 Task: Create a due date automation trigger when advanced on, on the wednesday of the week before a card is due add fields with custom field "Resume" set to a number lower or equal to 1 and lower than 10 at 11:00 AM.
Action: Mouse moved to (1193, 88)
Screenshot: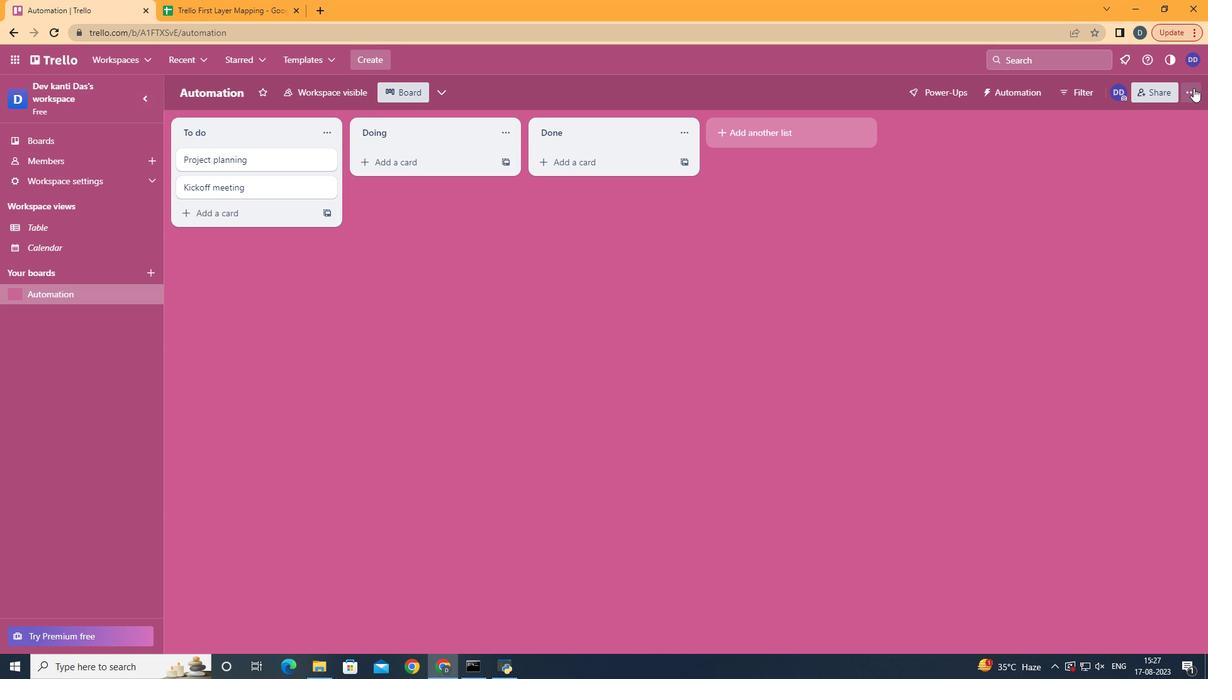 
Action: Mouse pressed left at (1193, 88)
Screenshot: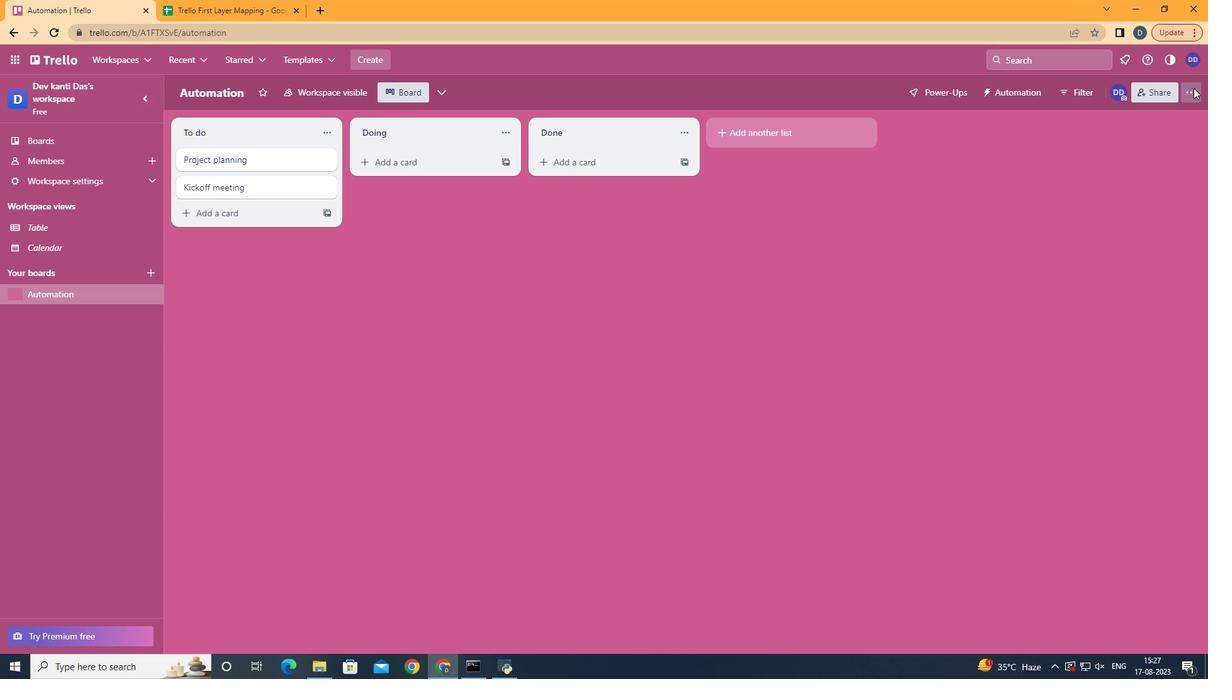
Action: Mouse moved to (1126, 263)
Screenshot: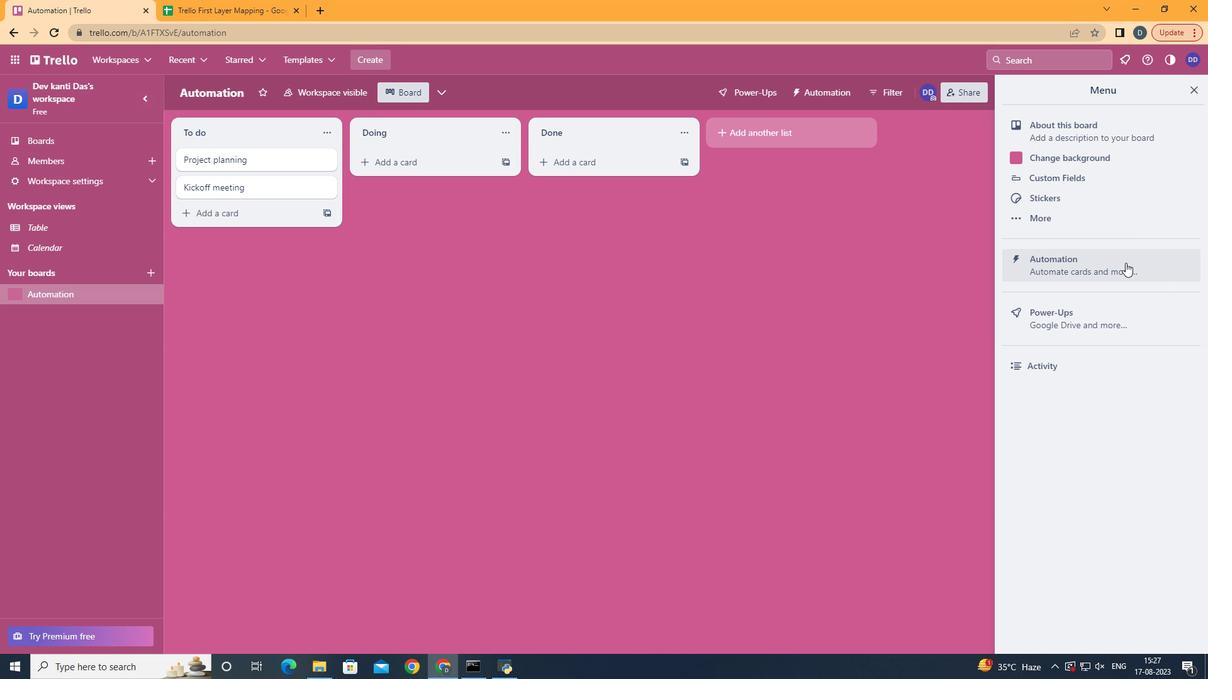 
Action: Mouse pressed left at (1126, 263)
Screenshot: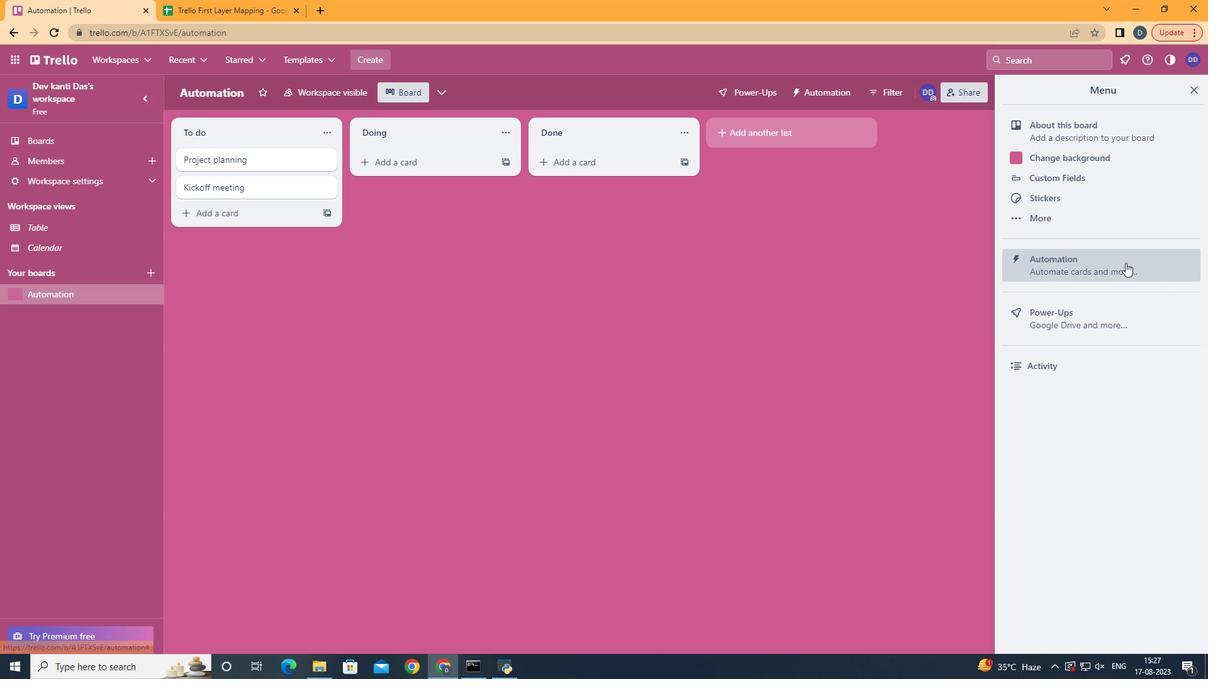 
Action: Mouse moved to (242, 252)
Screenshot: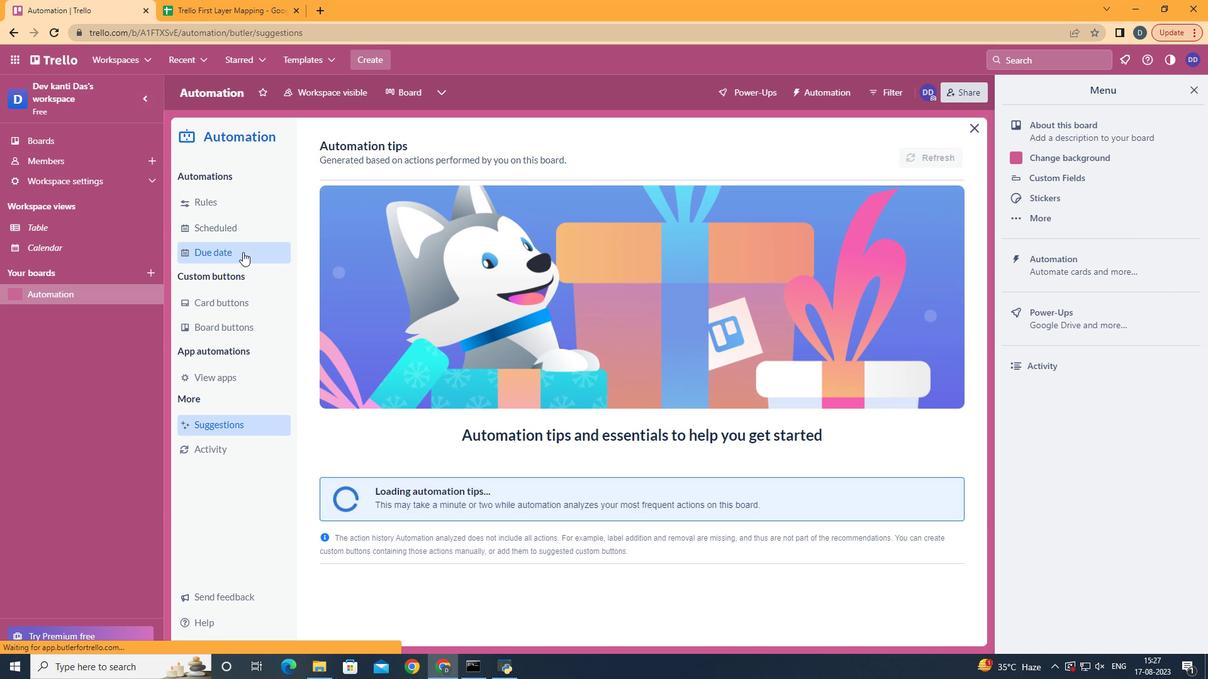 
Action: Mouse pressed left at (242, 252)
Screenshot: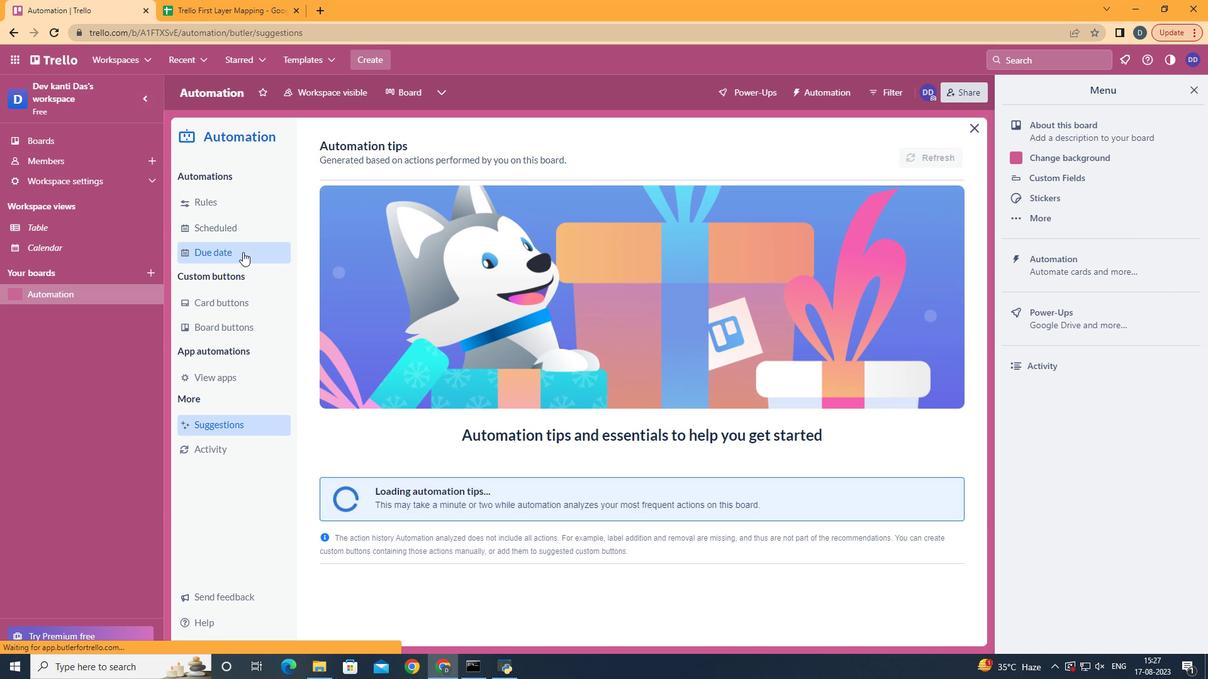 
Action: Mouse moved to (896, 146)
Screenshot: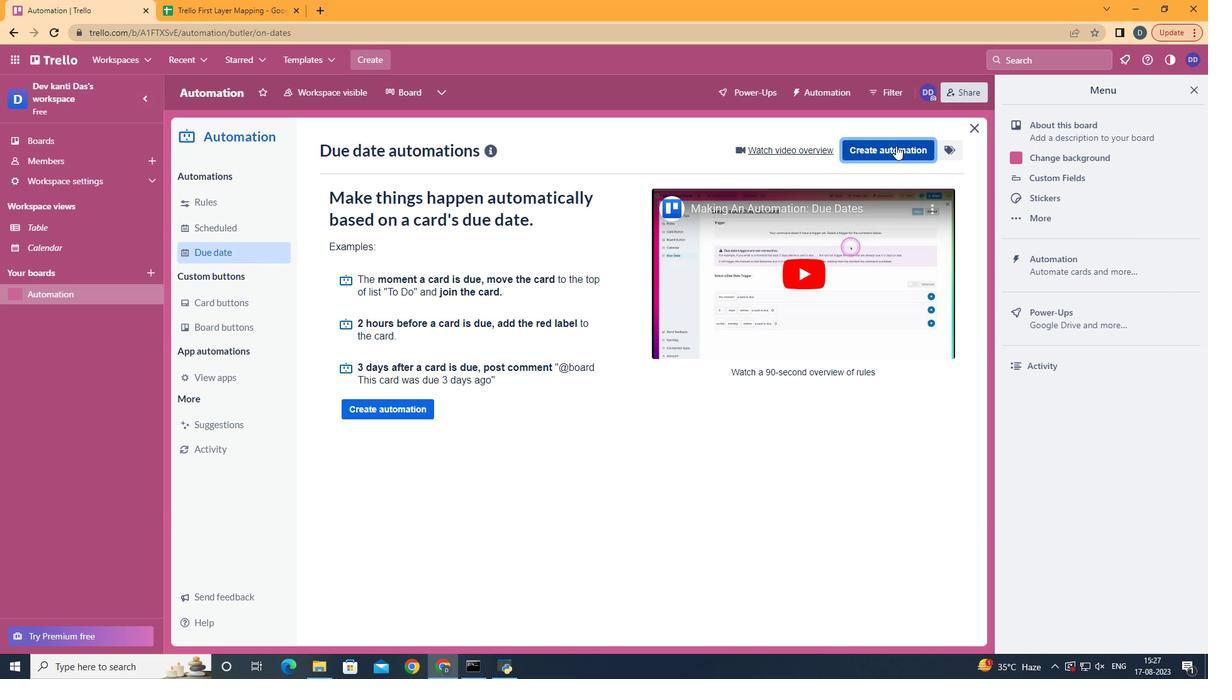 
Action: Mouse pressed left at (896, 146)
Screenshot: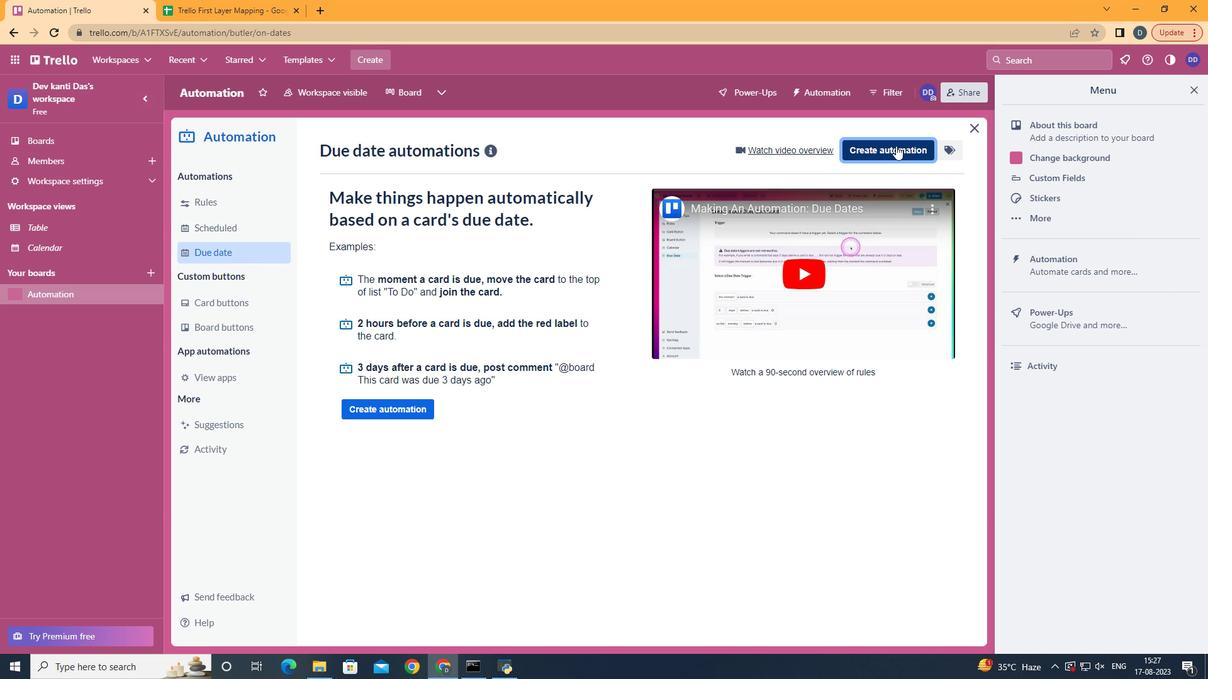 
Action: Mouse moved to (655, 267)
Screenshot: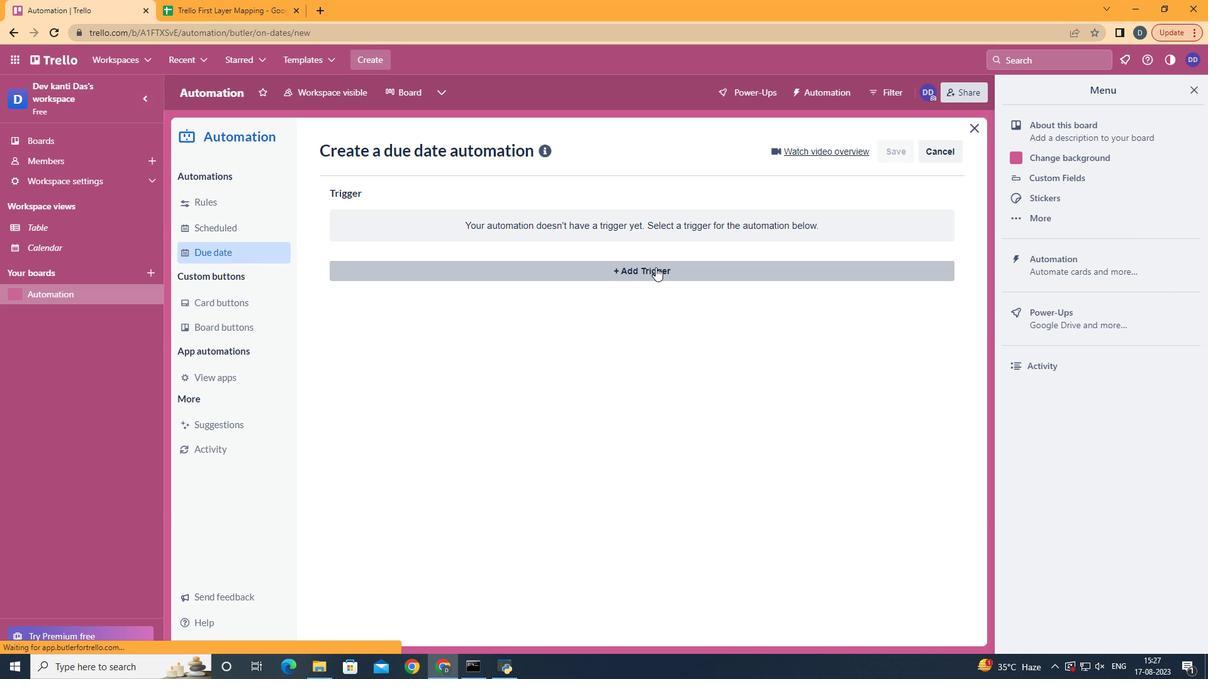 
Action: Mouse pressed left at (655, 267)
Screenshot: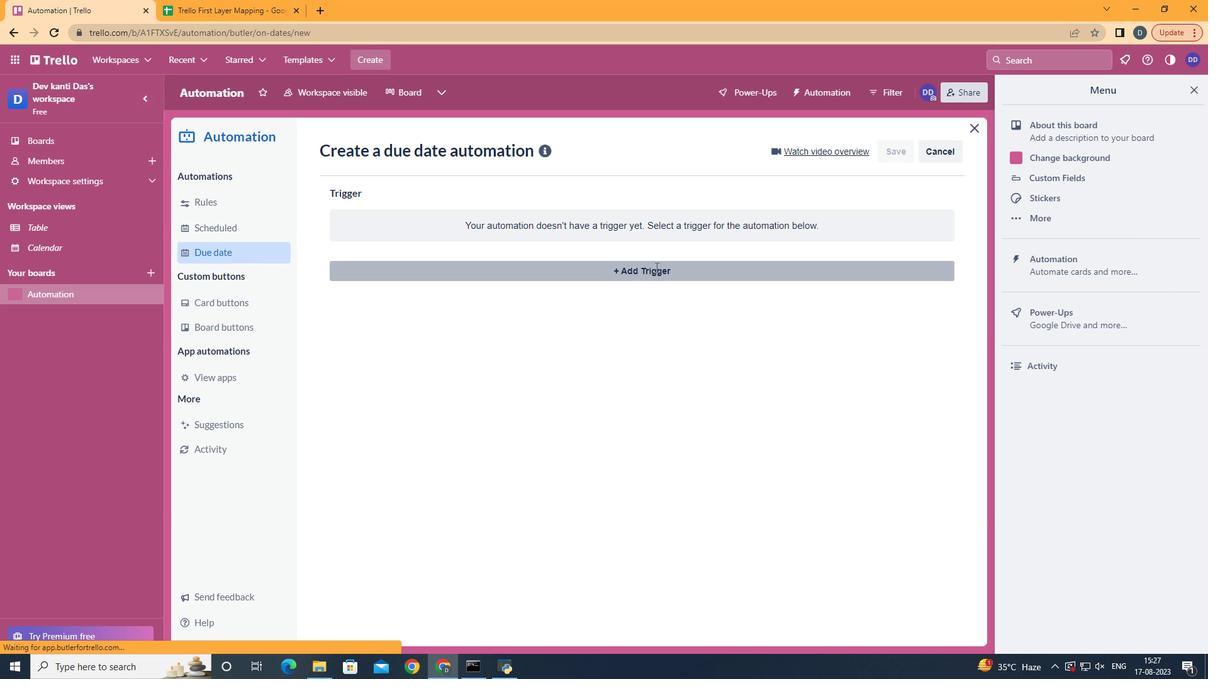 
Action: Mouse moved to (409, 377)
Screenshot: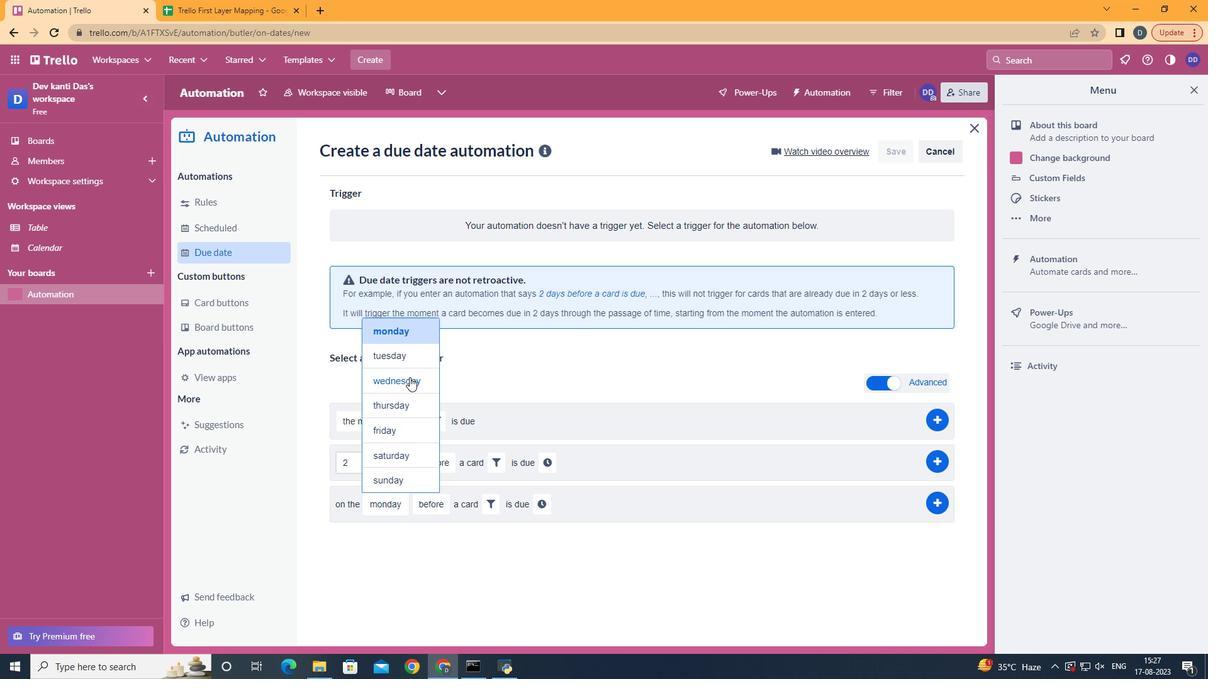 
Action: Mouse pressed left at (409, 377)
Screenshot: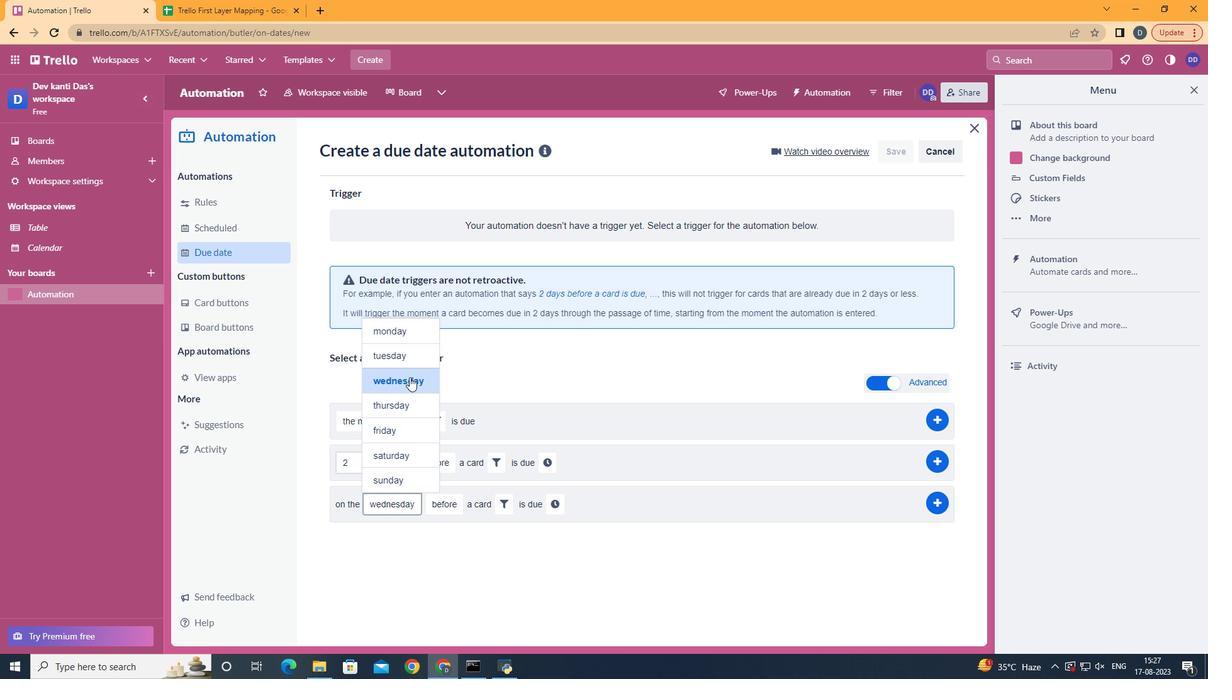 
Action: Mouse moved to (480, 598)
Screenshot: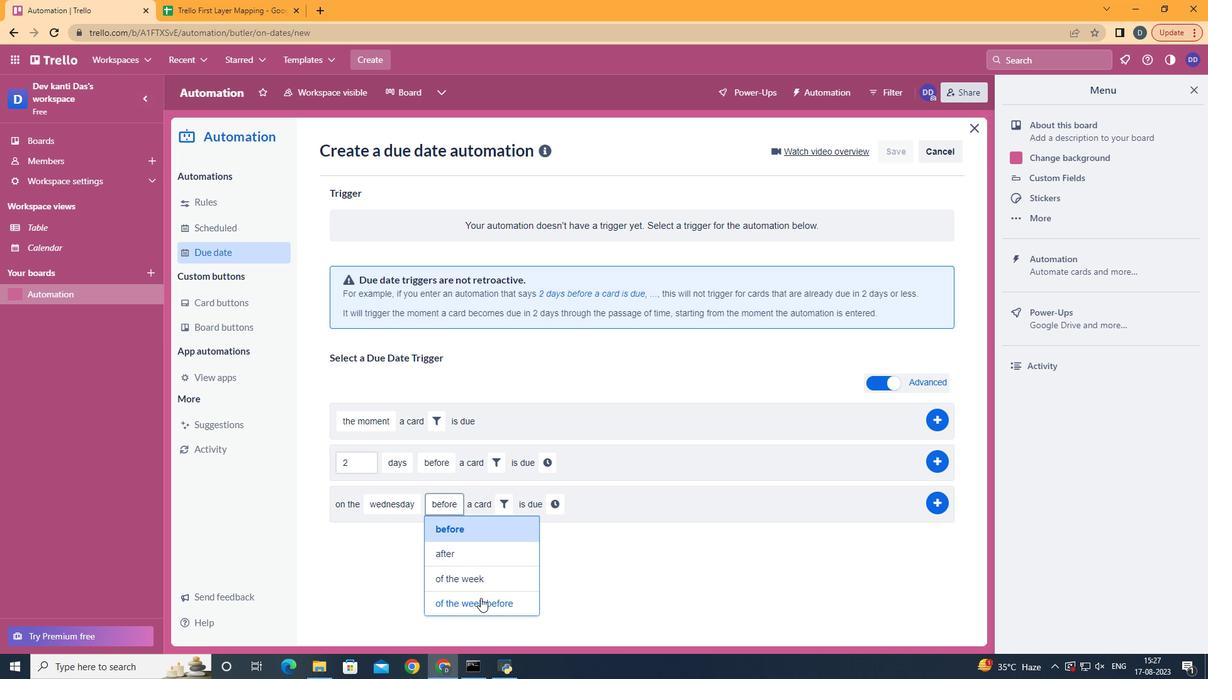 
Action: Mouse pressed left at (480, 598)
Screenshot: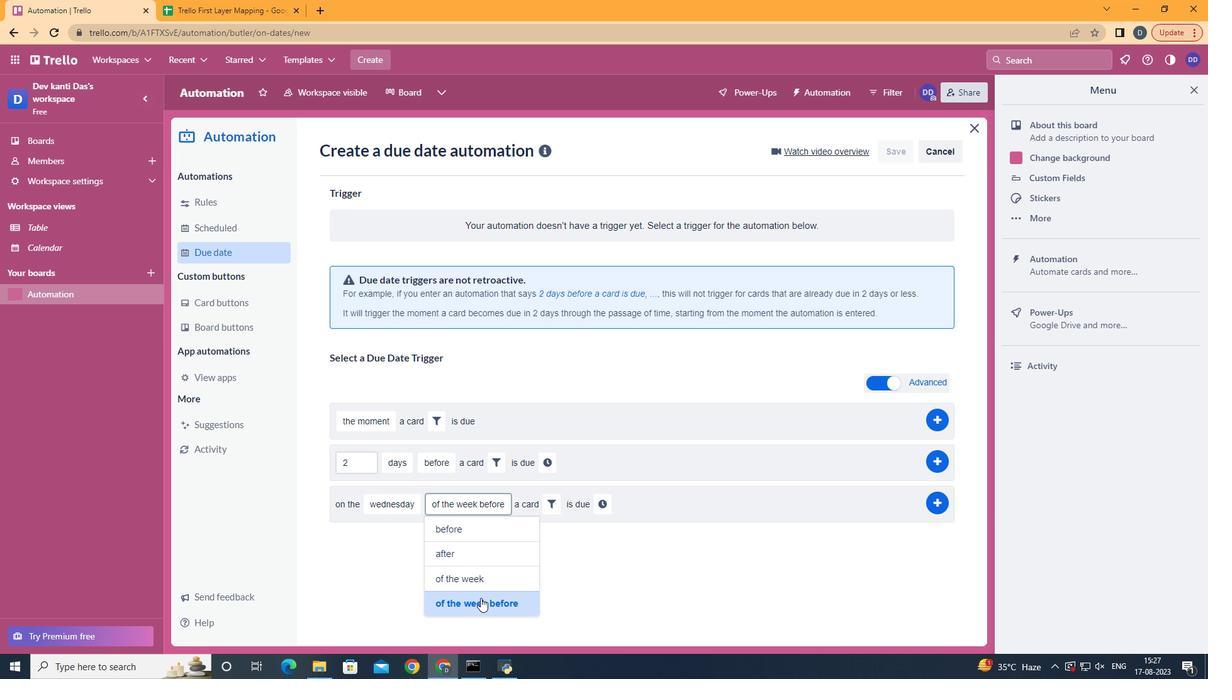 
Action: Mouse moved to (557, 507)
Screenshot: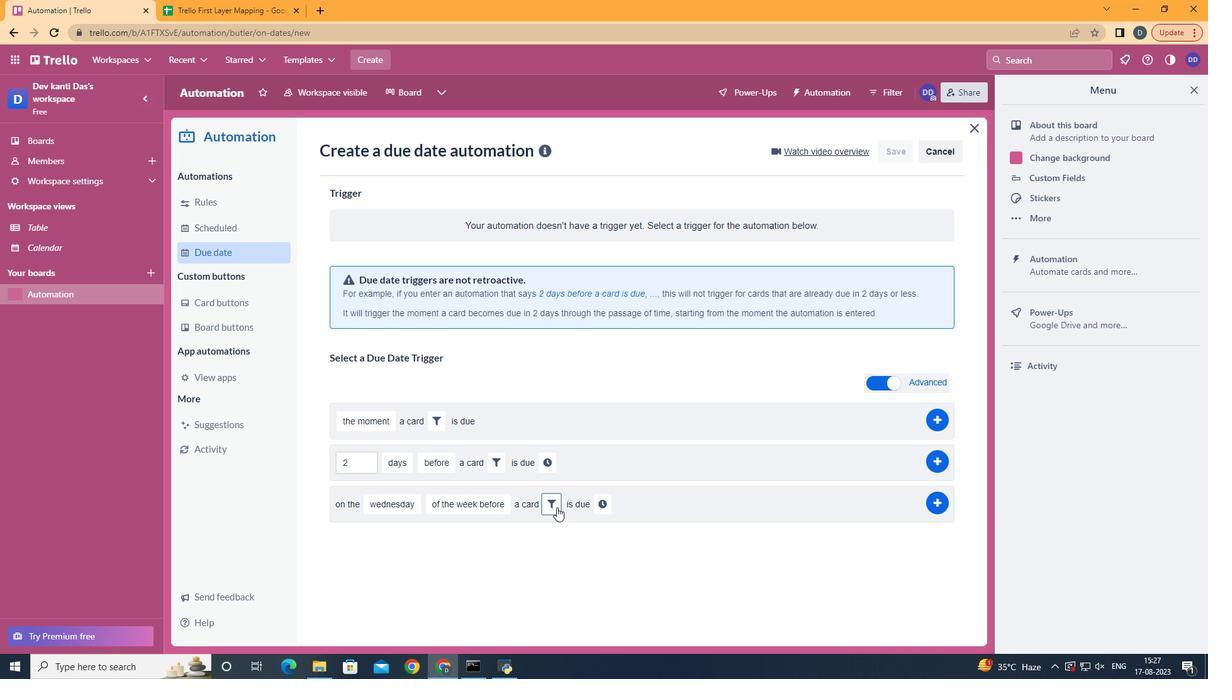 
Action: Mouse pressed left at (557, 507)
Screenshot: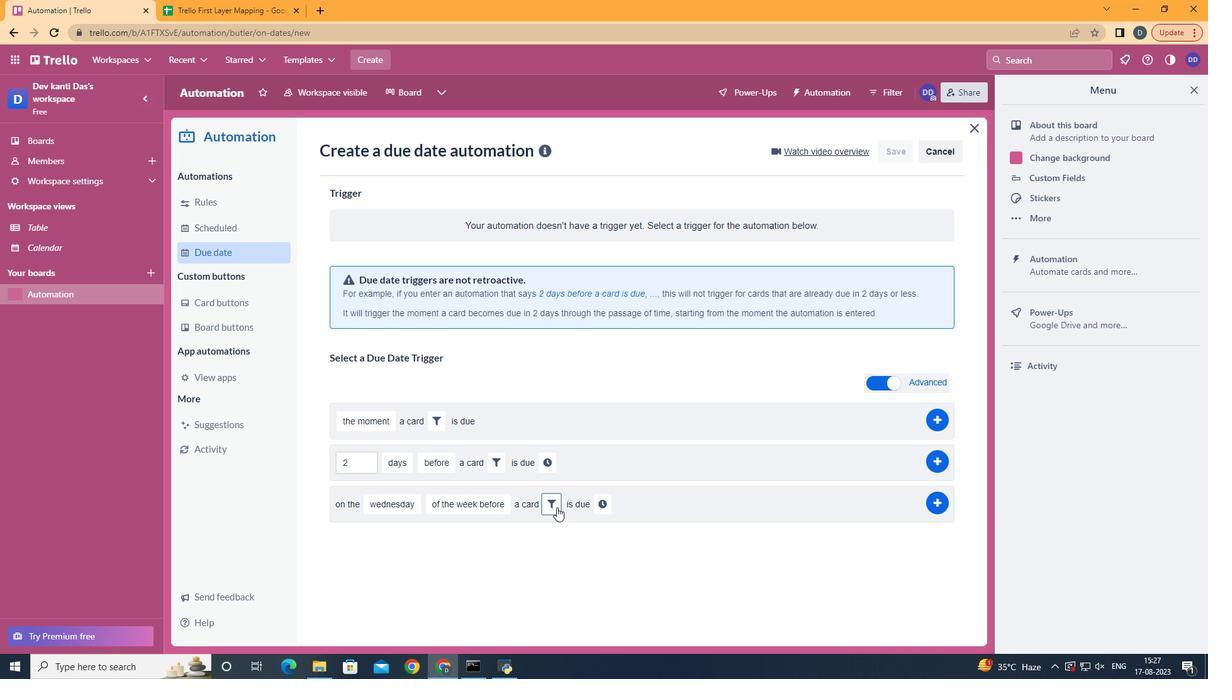
Action: Mouse moved to (771, 543)
Screenshot: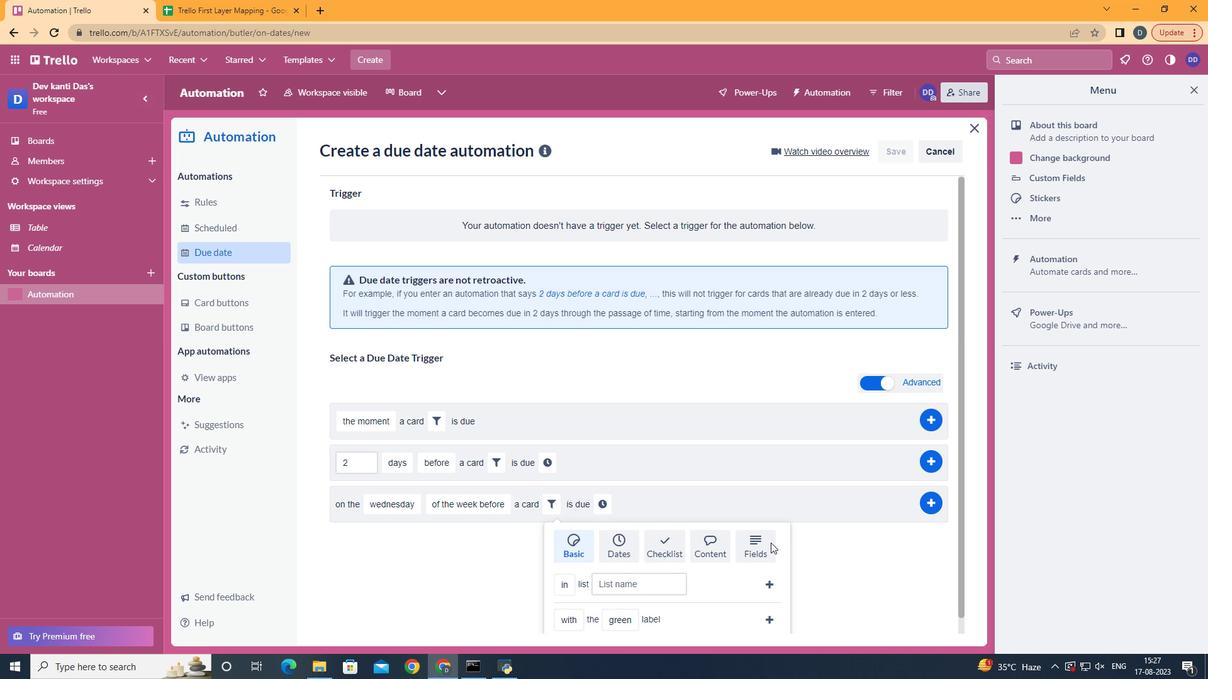 
Action: Mouse pressed left at (771, 543)
Screenshot: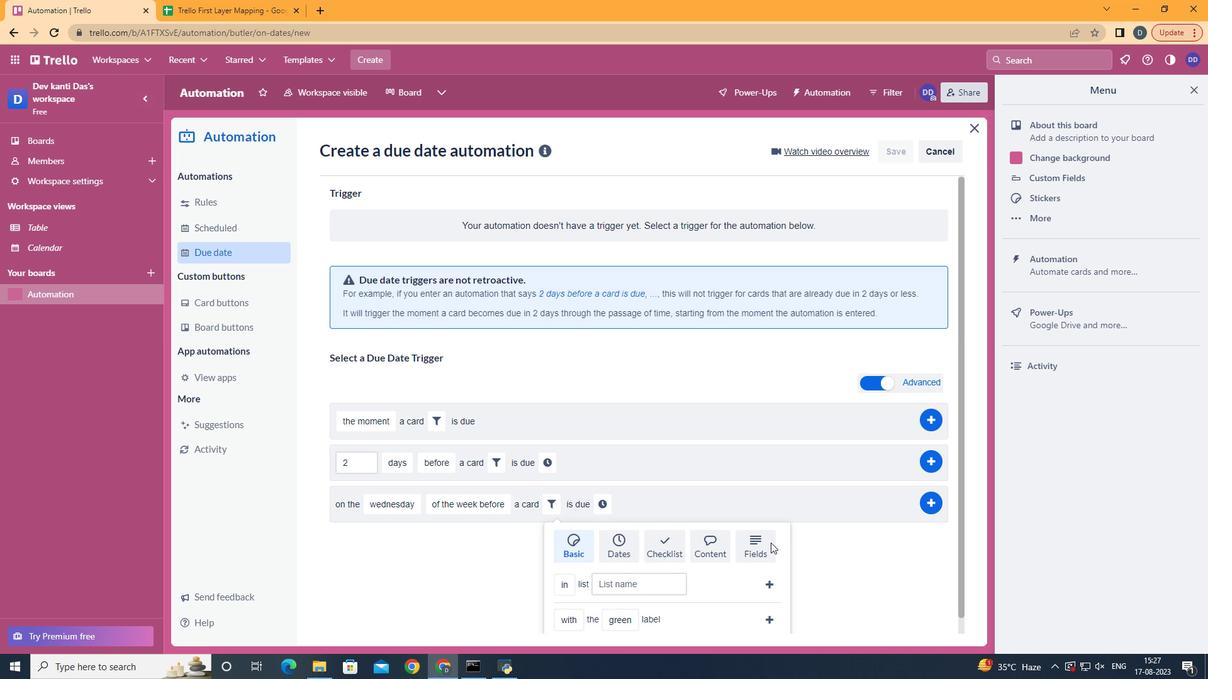 
Action: Mouse scrolled (771, 542) with delta (0, 0)
Screenshot: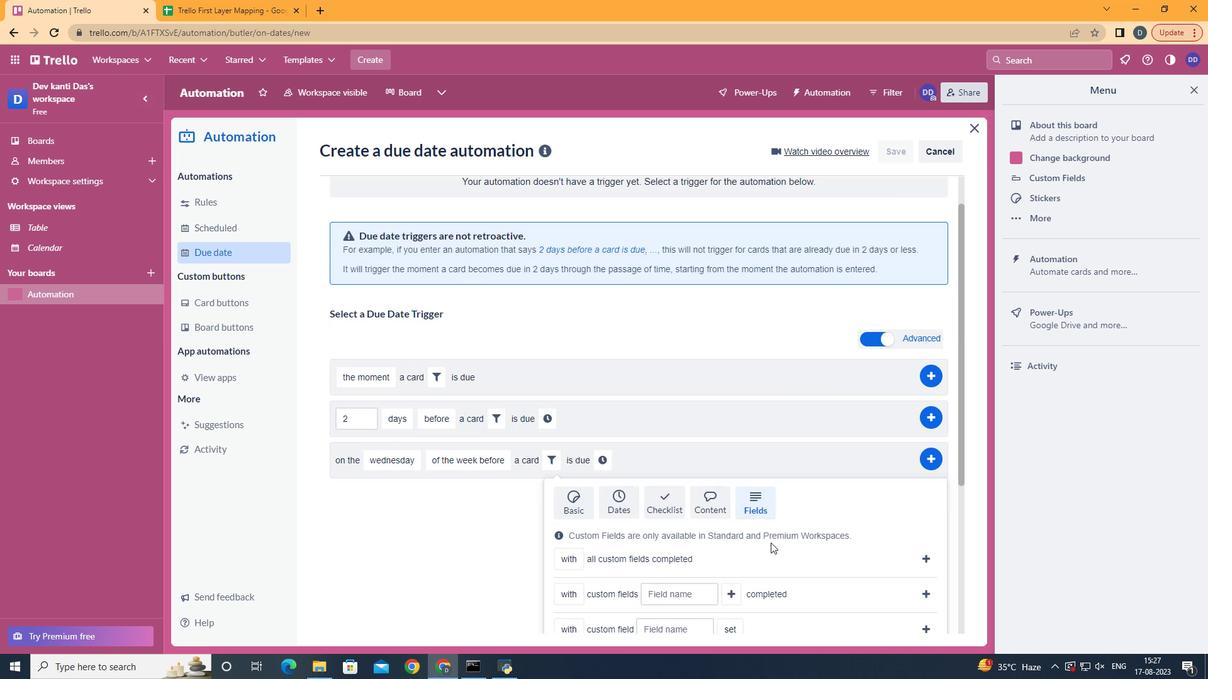 
Action: Mouse scrolled (771, 542) with delta (0, 0)
Screenshot: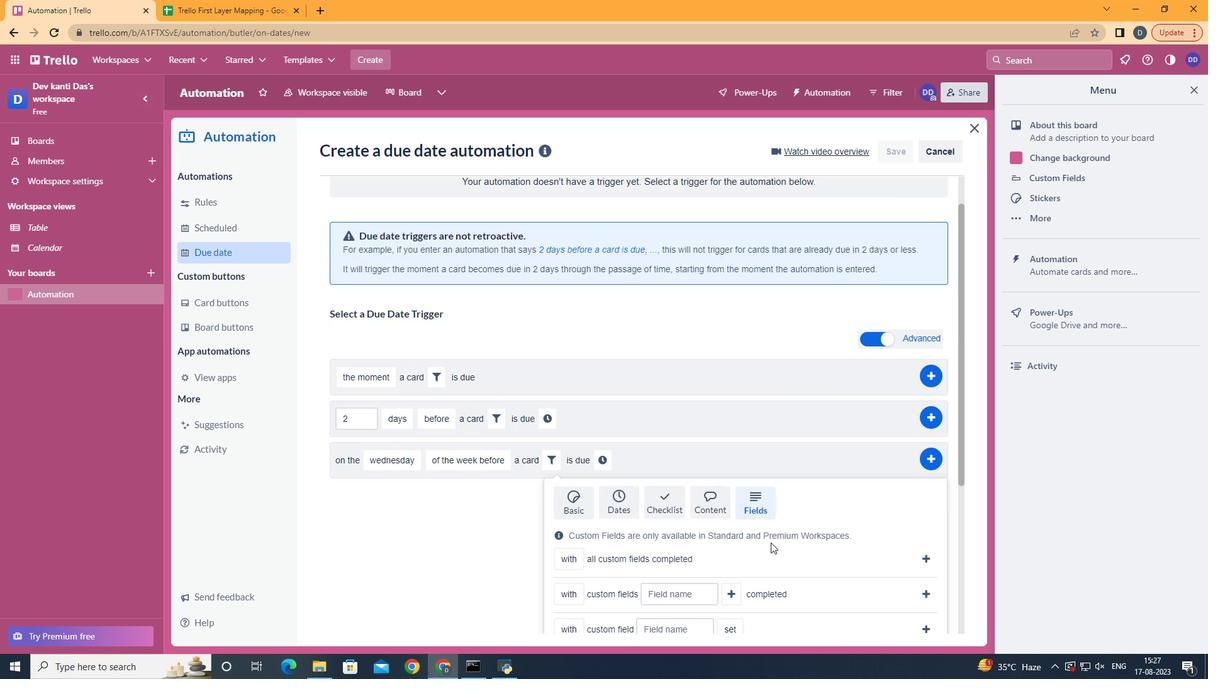 
Action: Mouse scrolled (771, 542) with delta (0, 0)
Screenshot: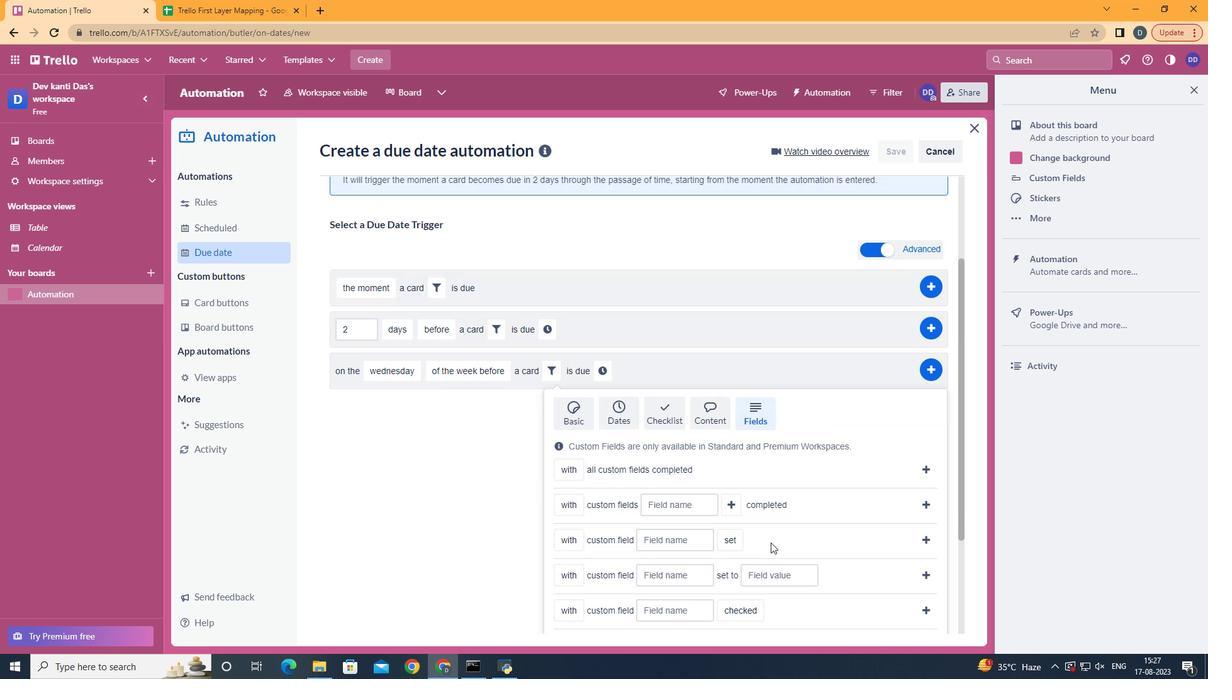 
Action: Mouse scrolled (771, 542) with delta (0, 0)
Screenshot: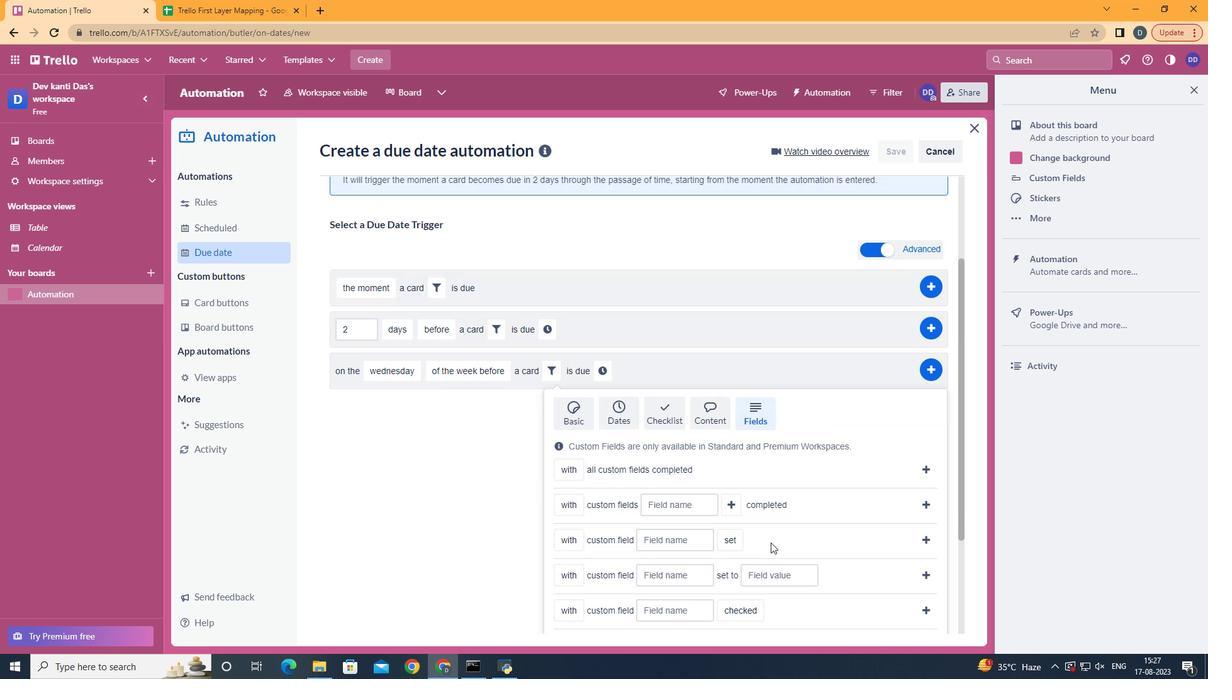 
Action: Mouse scrolled (771, 542) with delta (0, 0)
Screenshot: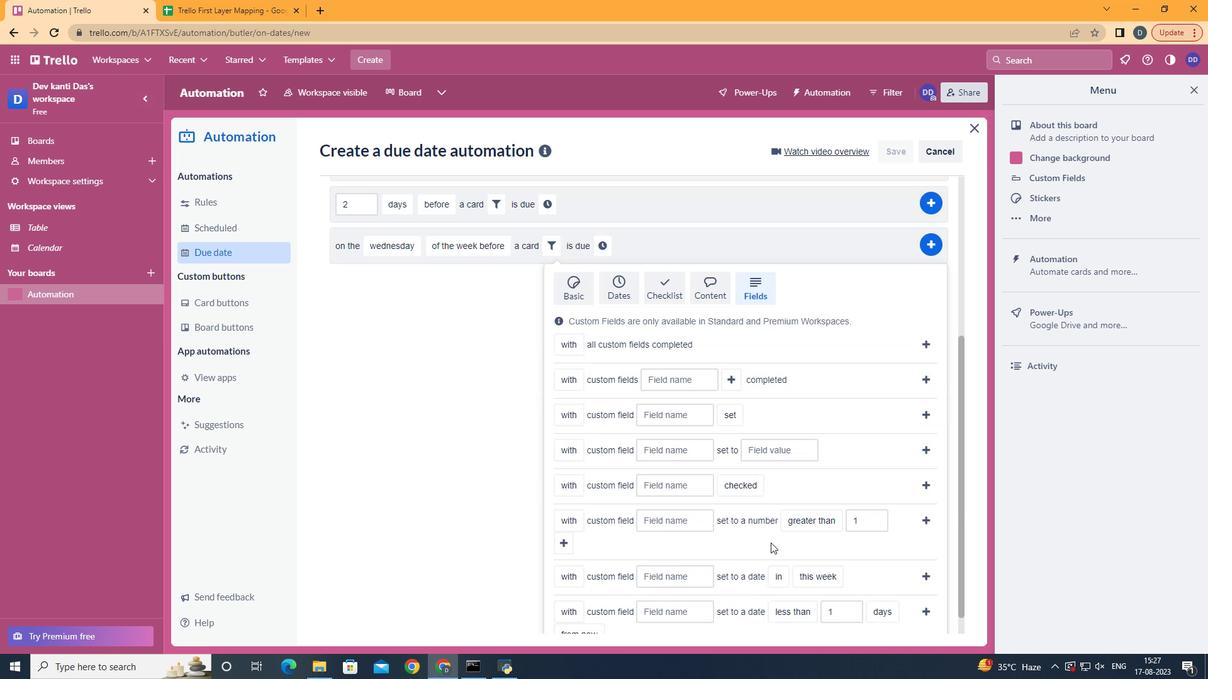
Action: Mouse scrolled (771, 542) with delta (0, 0)
Screenshot: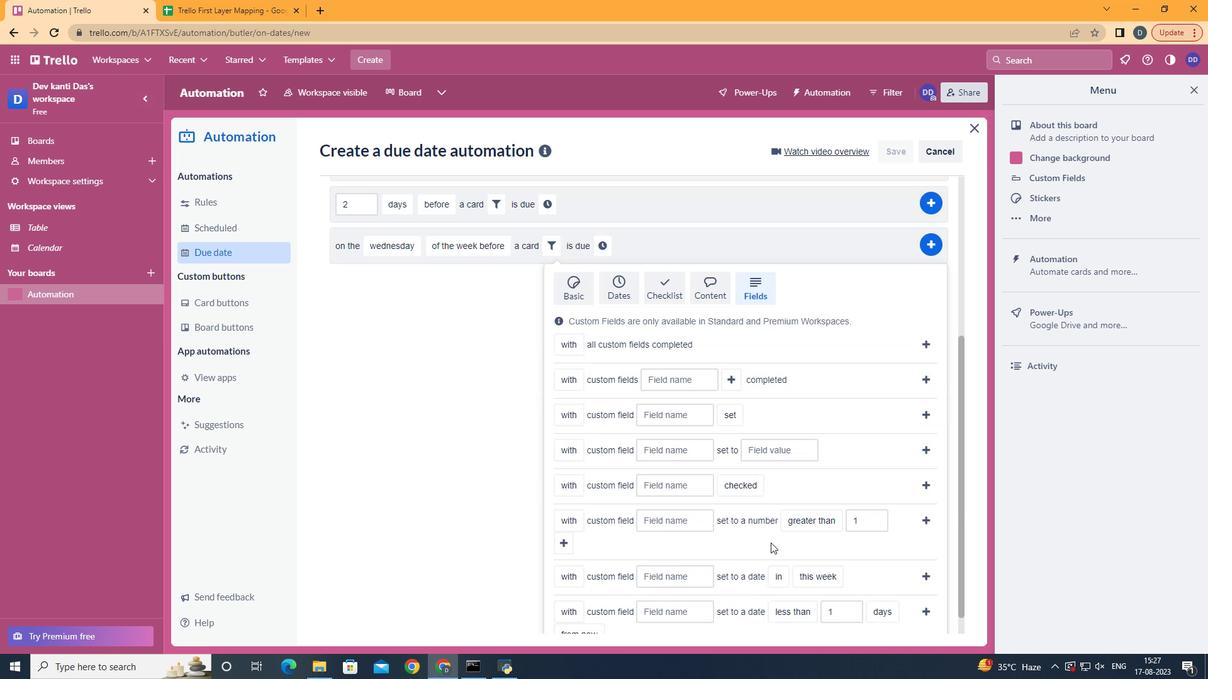 
Action: Mouse scrolled (771, 542) with delta (0, 0)
Screenshot: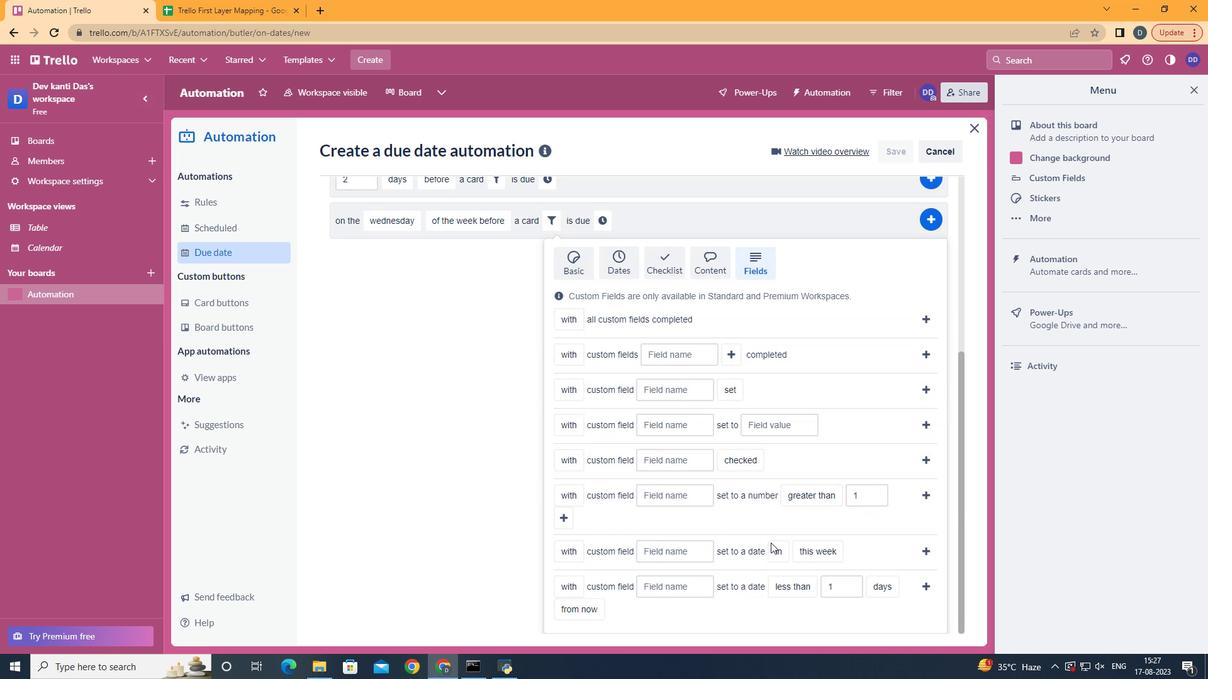 
Action: Mouse moved to (674, 494)
Screenshot: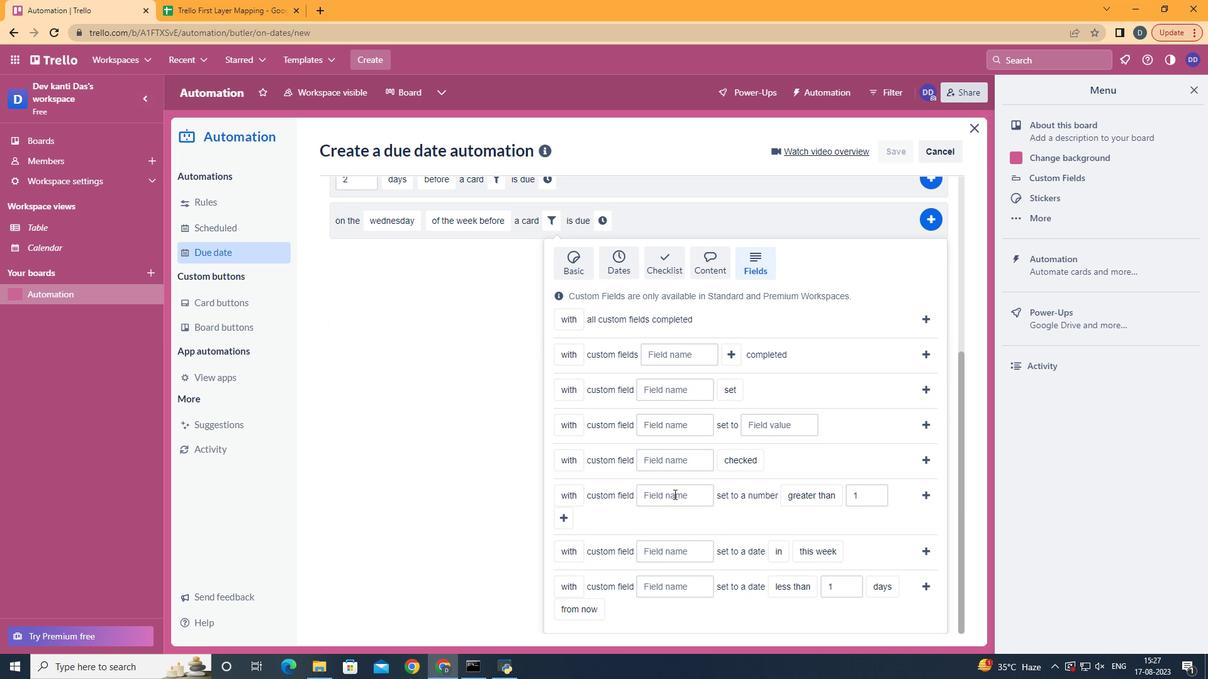 
Action: Mouse pressed left at (674, 494)
Screenshot: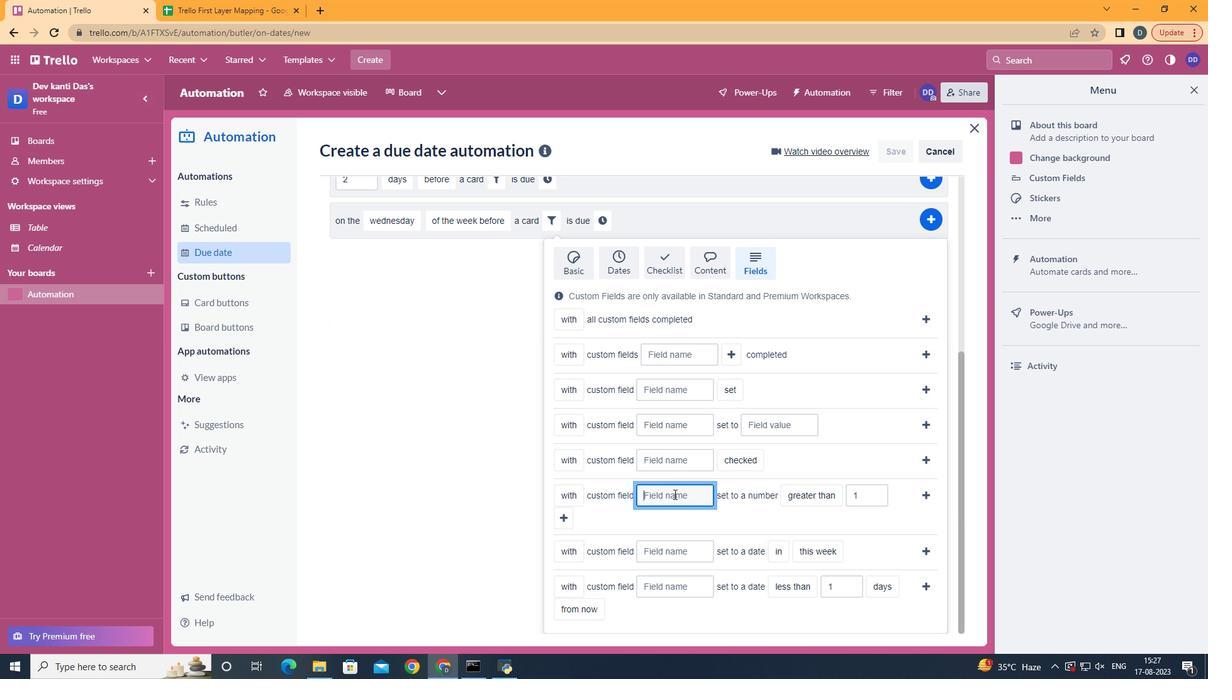 
Action: Key pressed <Key.shift>Resume
Screenshot: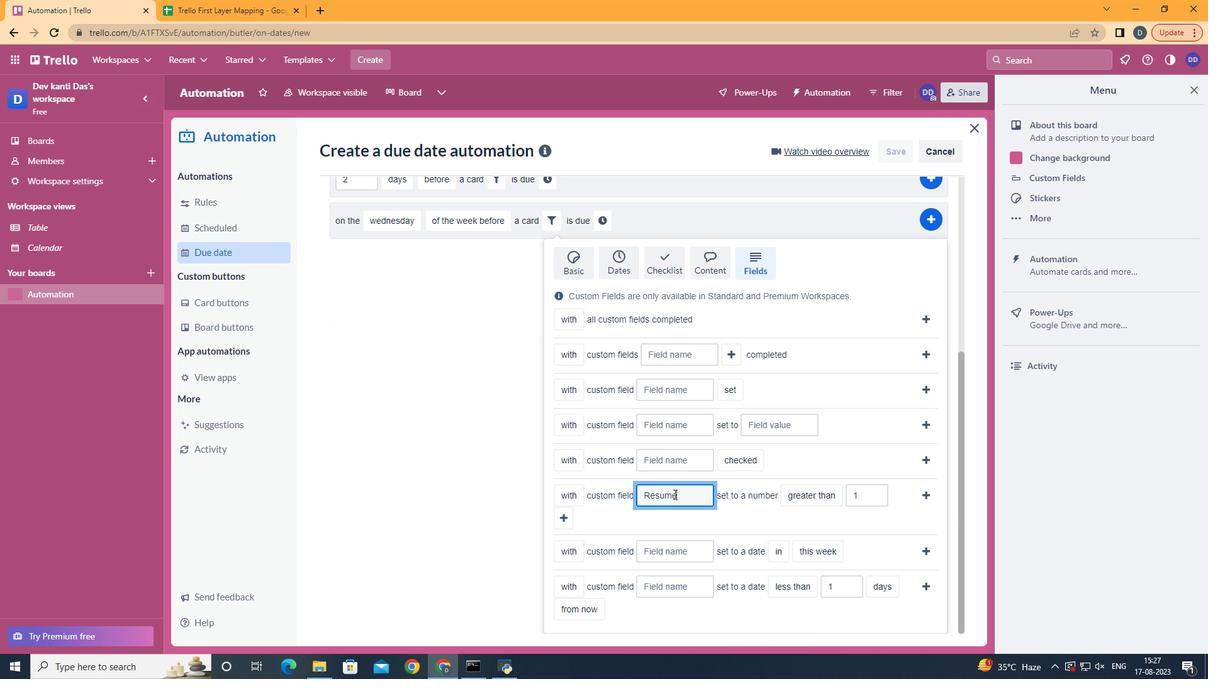 
Action: Mouse moved to (839, 588)
Screenshot: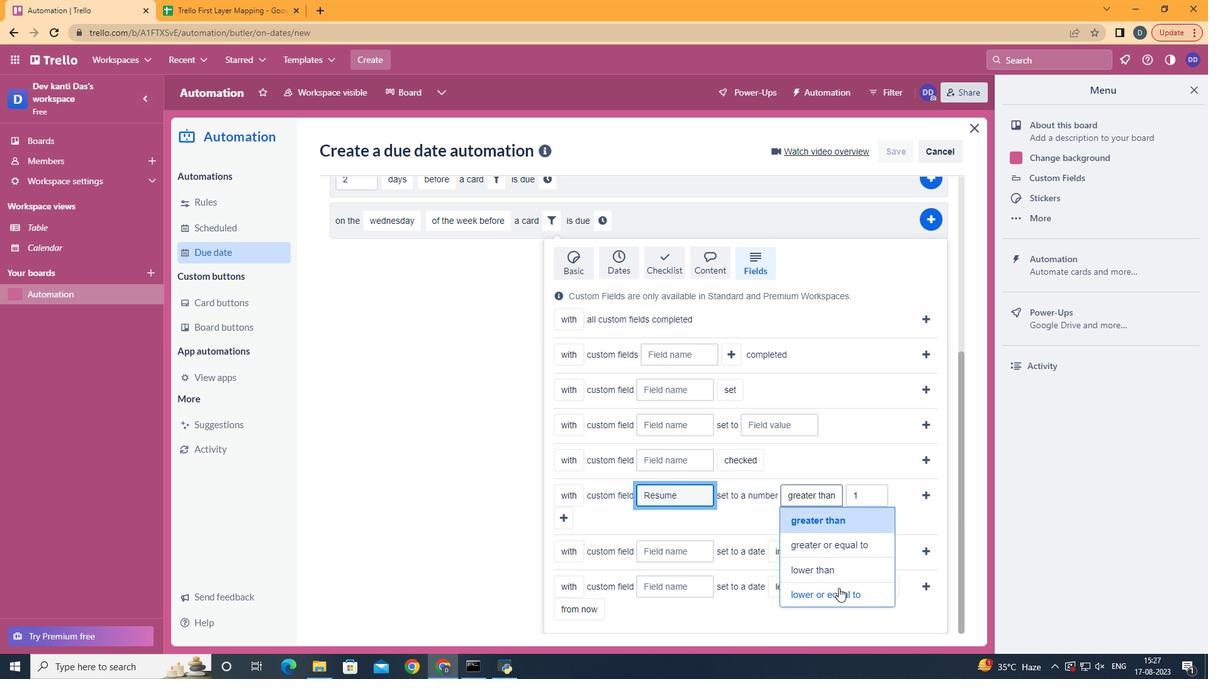 
Action: Mouse pressed left at (839, 588)
Screenshot: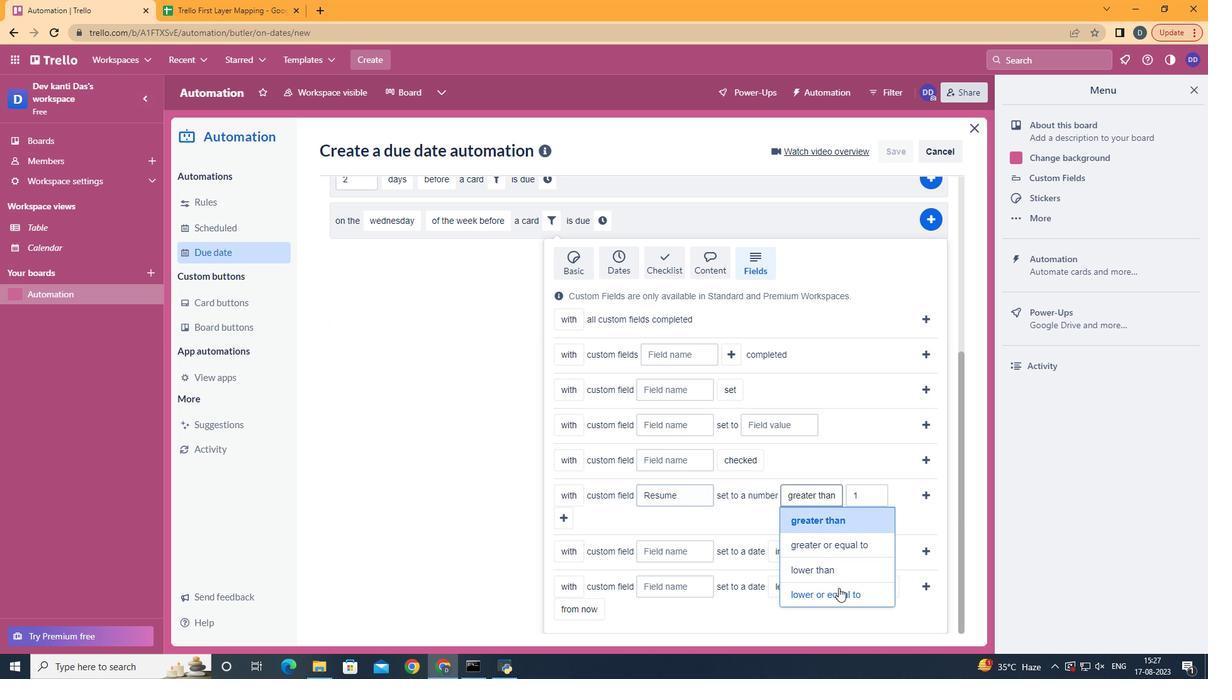 
Action: Mouse moved to (567, 519)
Screenshot: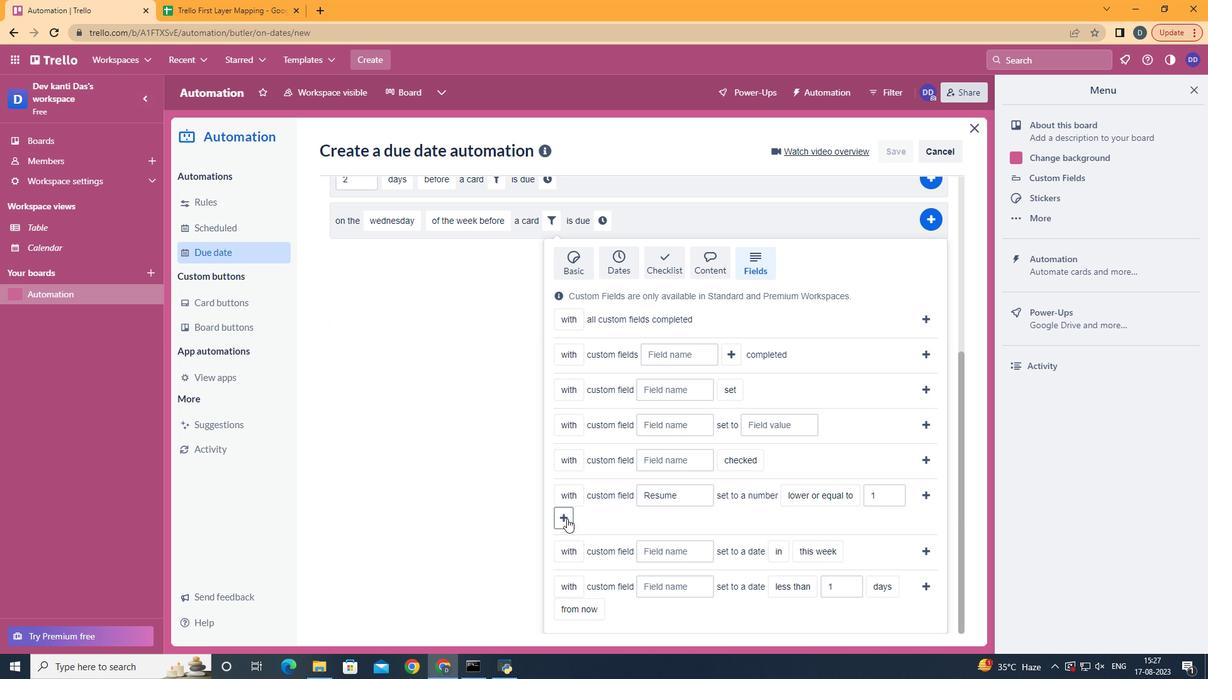 
Action: Mouse pressed left at (567, 519)
Screenshot: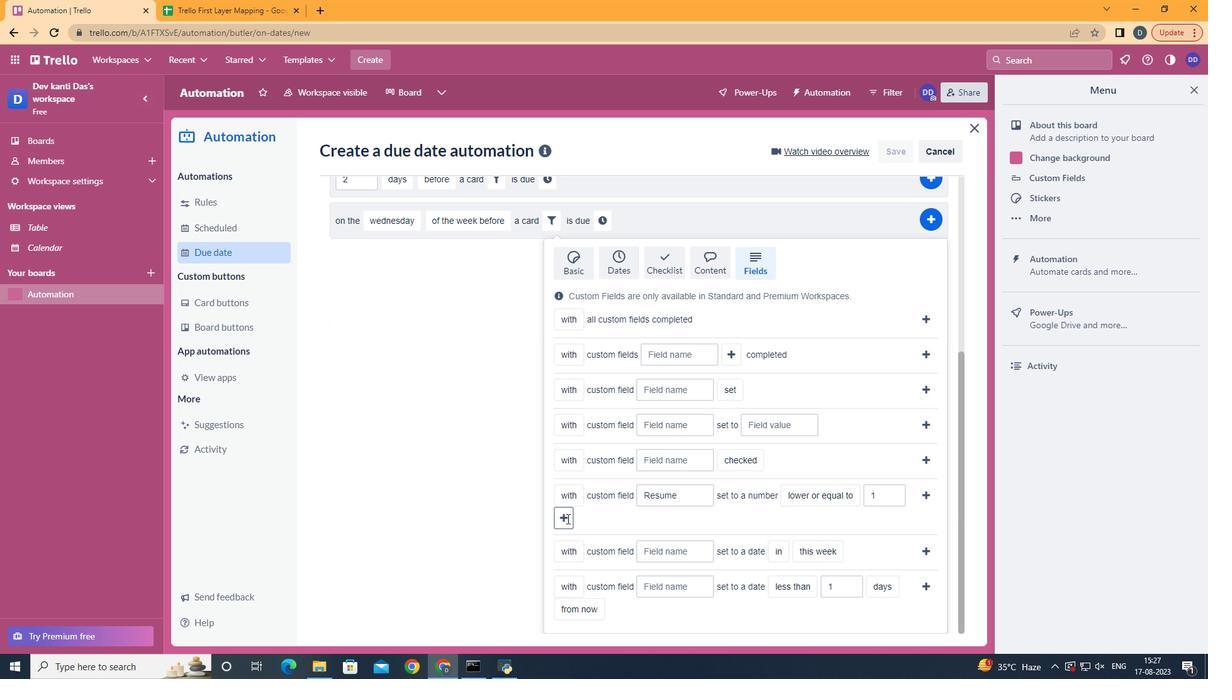 
Action: Mouse moved to (924, 497)
Screenshot: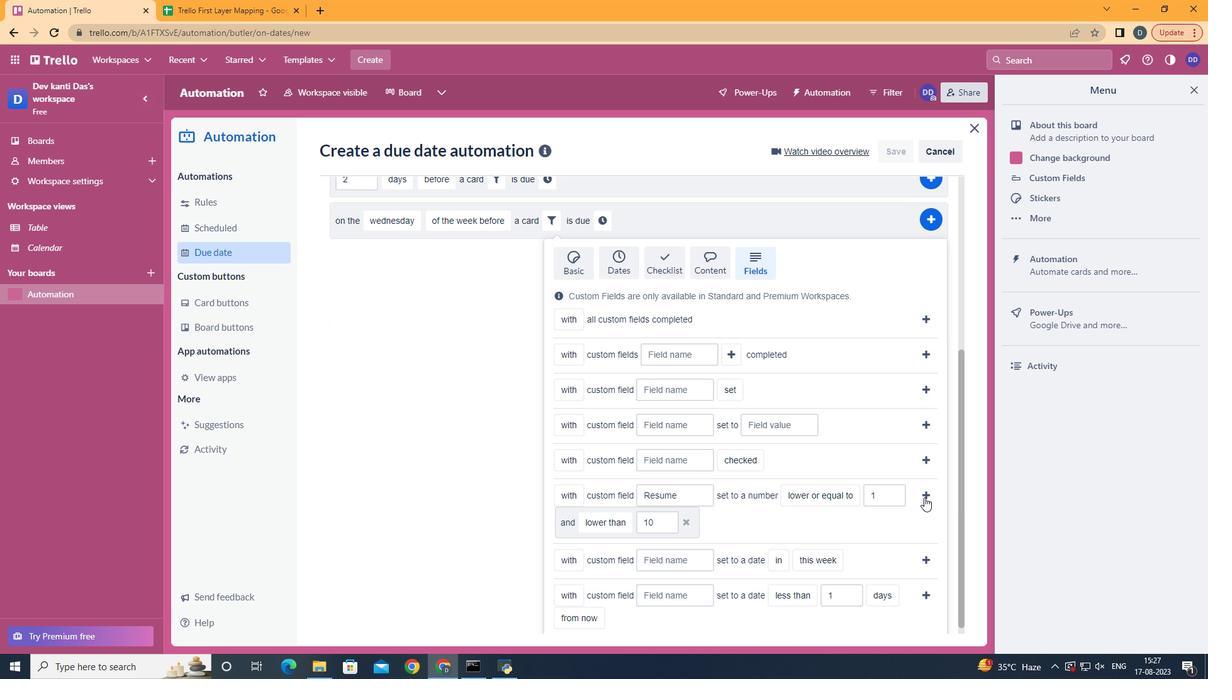 
Action: Mouse pressed left at (924, 497)
Screenshot: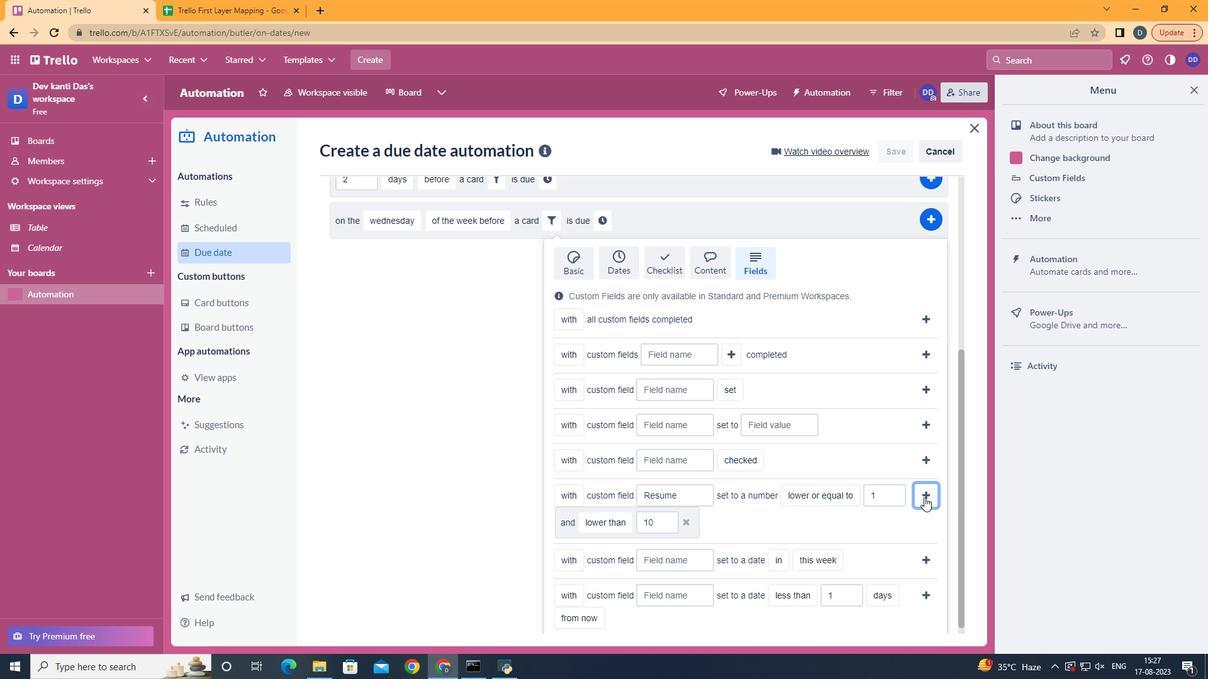 
Action: Mouse moved to (367, 535)
Screenshot: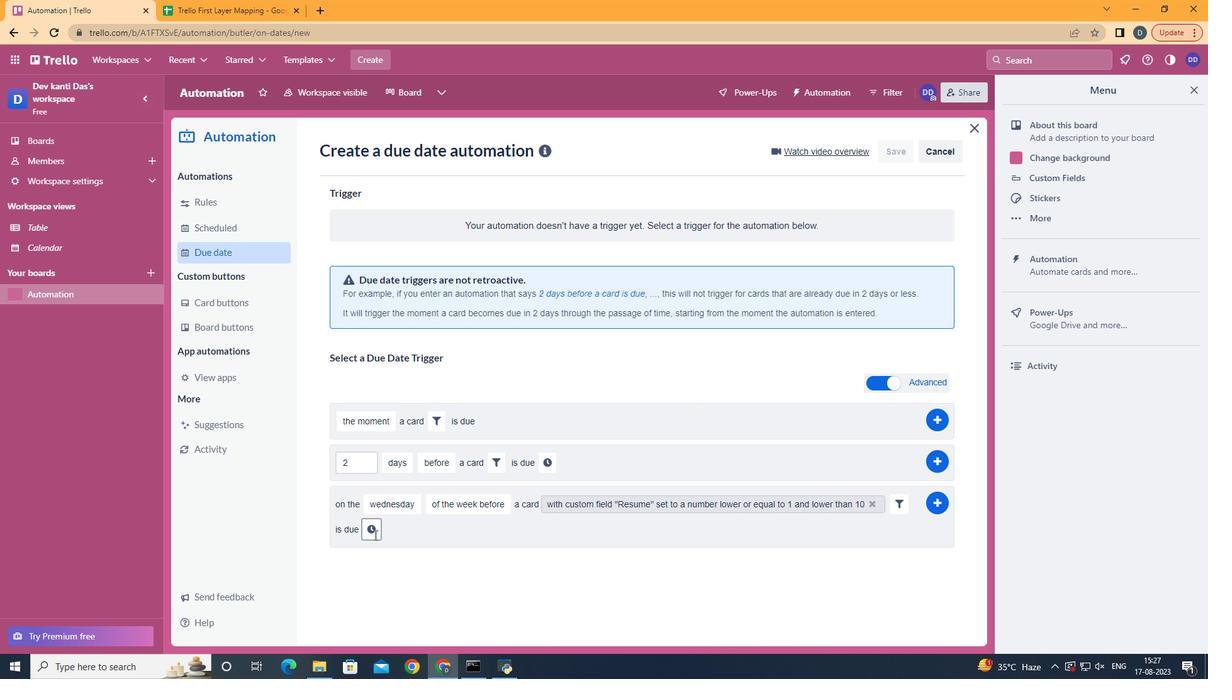 
Action: Mouse pressed left at (367, 535)
Screenshot: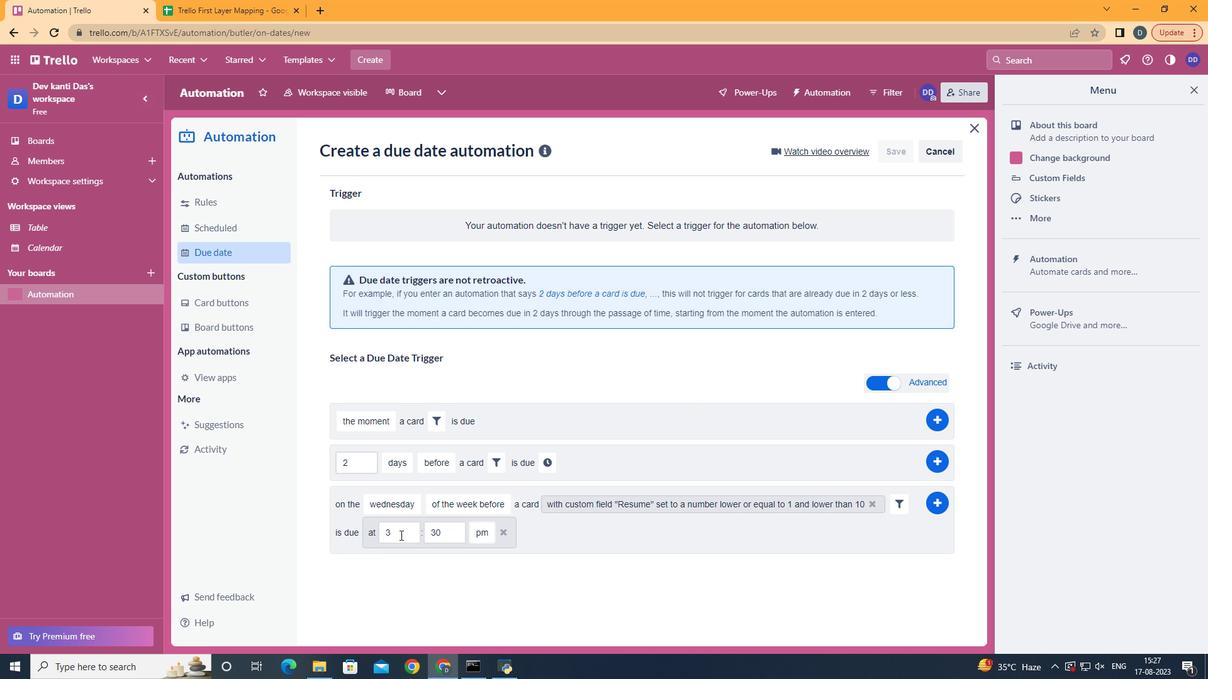 
Action: Mouse moved to (410, 535)
Screenshot: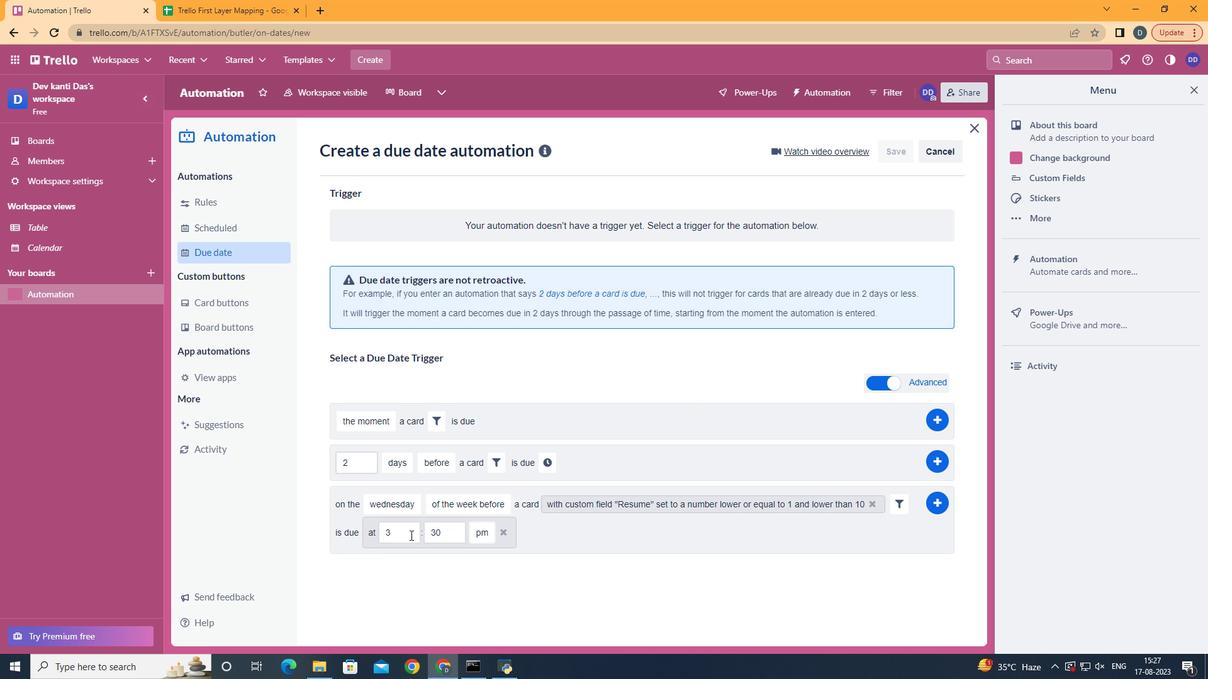 
Action: Mouse pressed left at (410, 535)
Screenshot: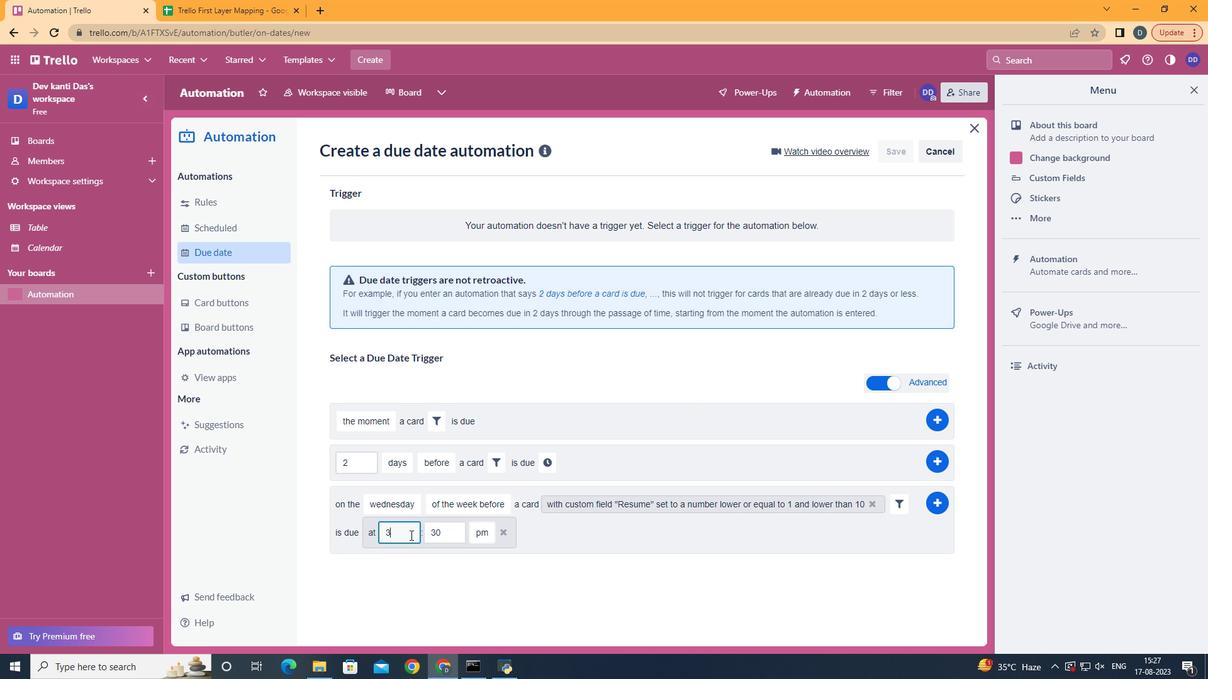 
Action: Key pressed <Key.backspace>11
Screenshot: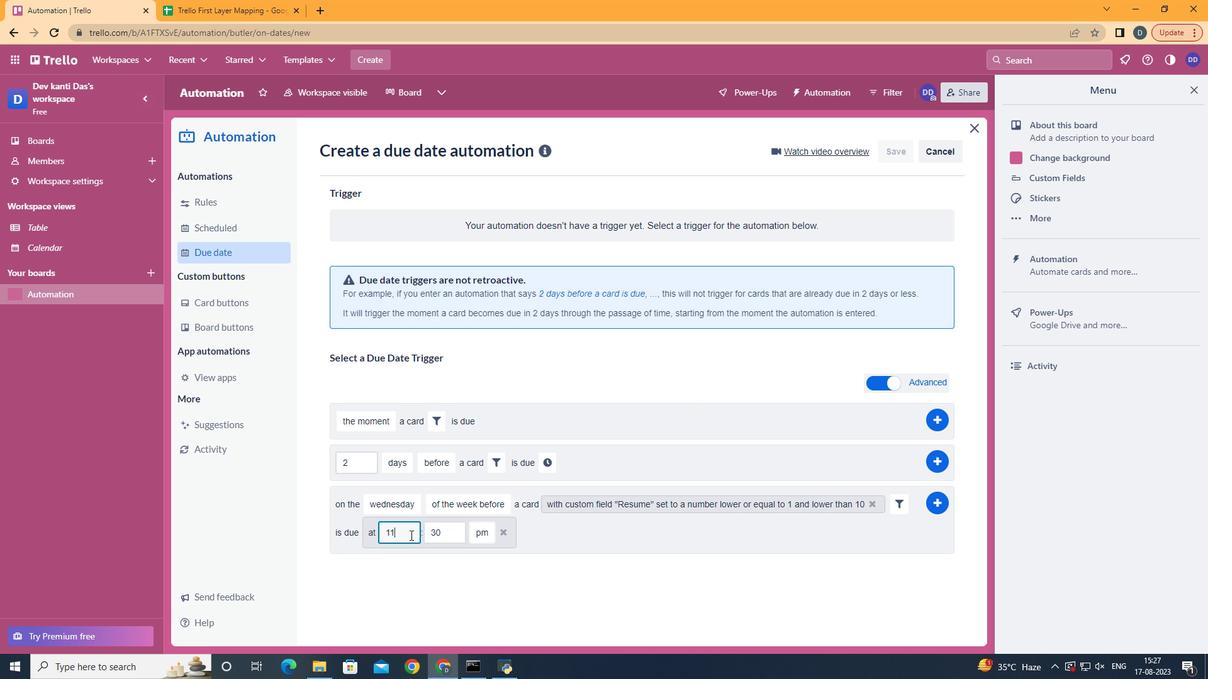 
Action: Mouse moved to (450, 533)
Screenshot: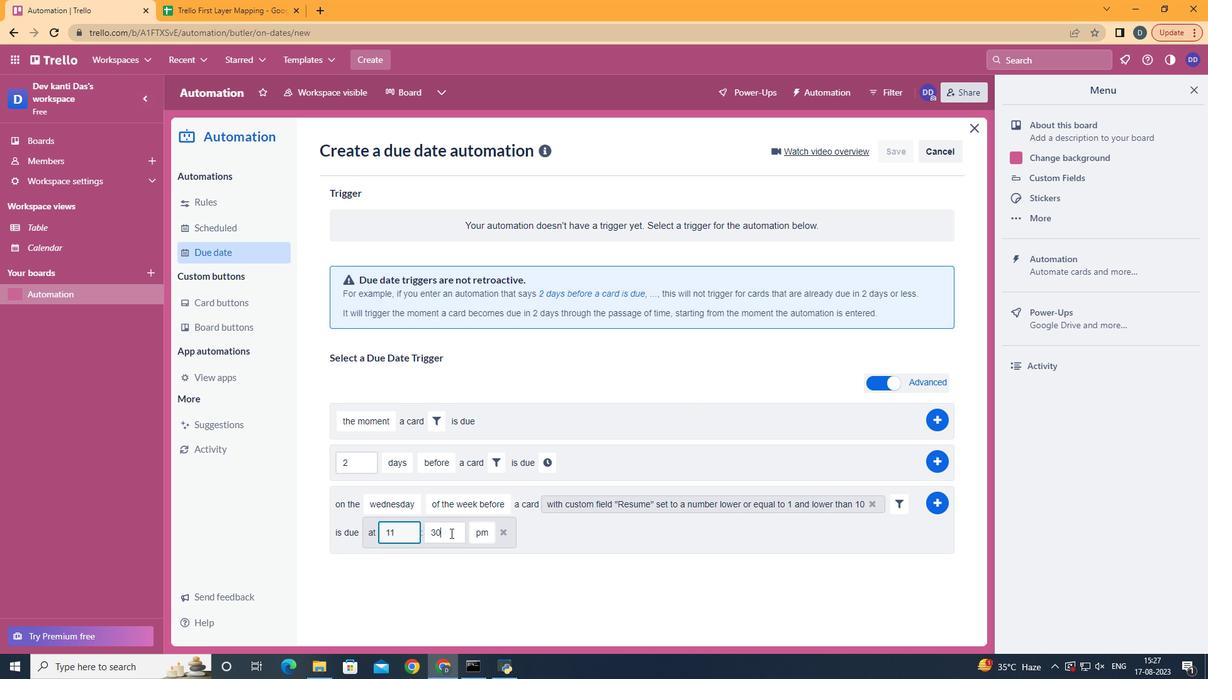 
Action: Mouse pressed left at (450, 533)
Screenshot: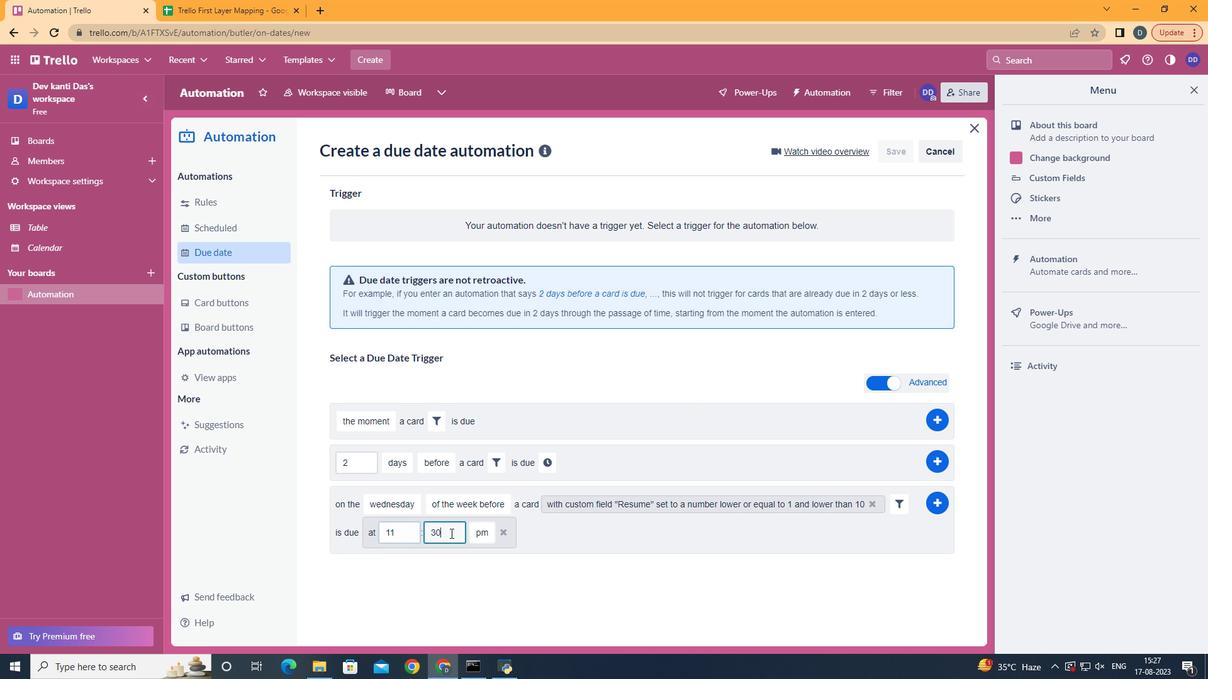 
Action: Key pressed <Key.backspace><Key.backspace>00
Screenshot: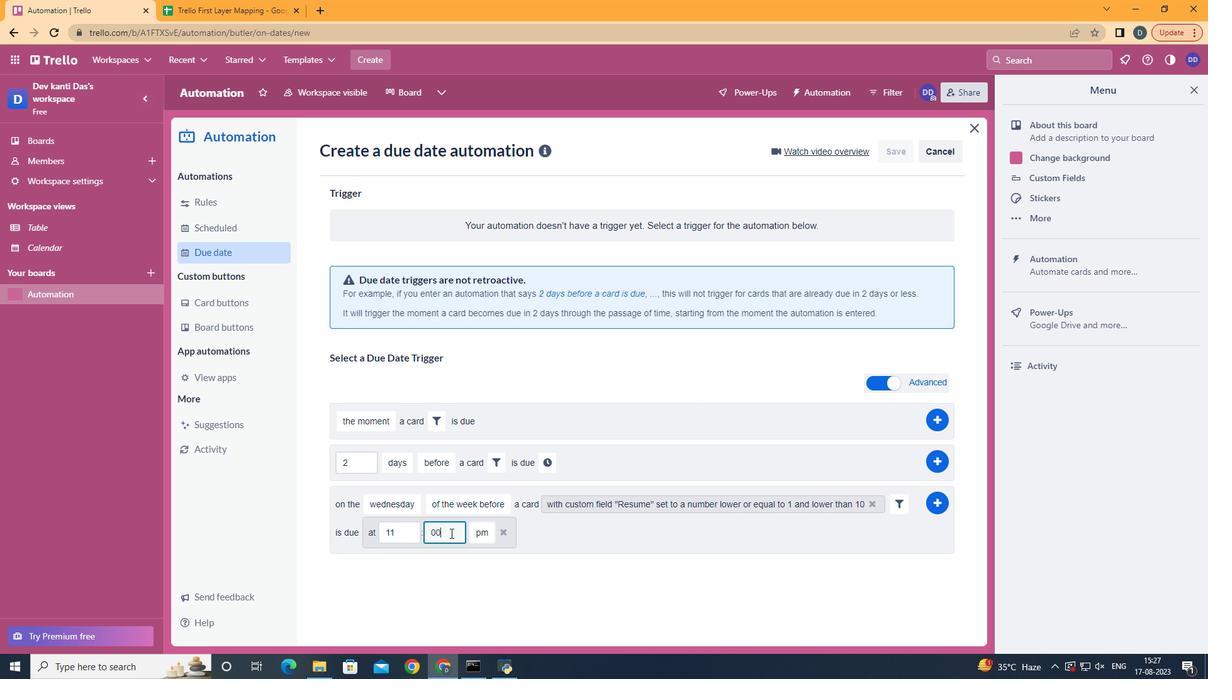 
Action: Mouse moved to (484, 551)
Screenshot: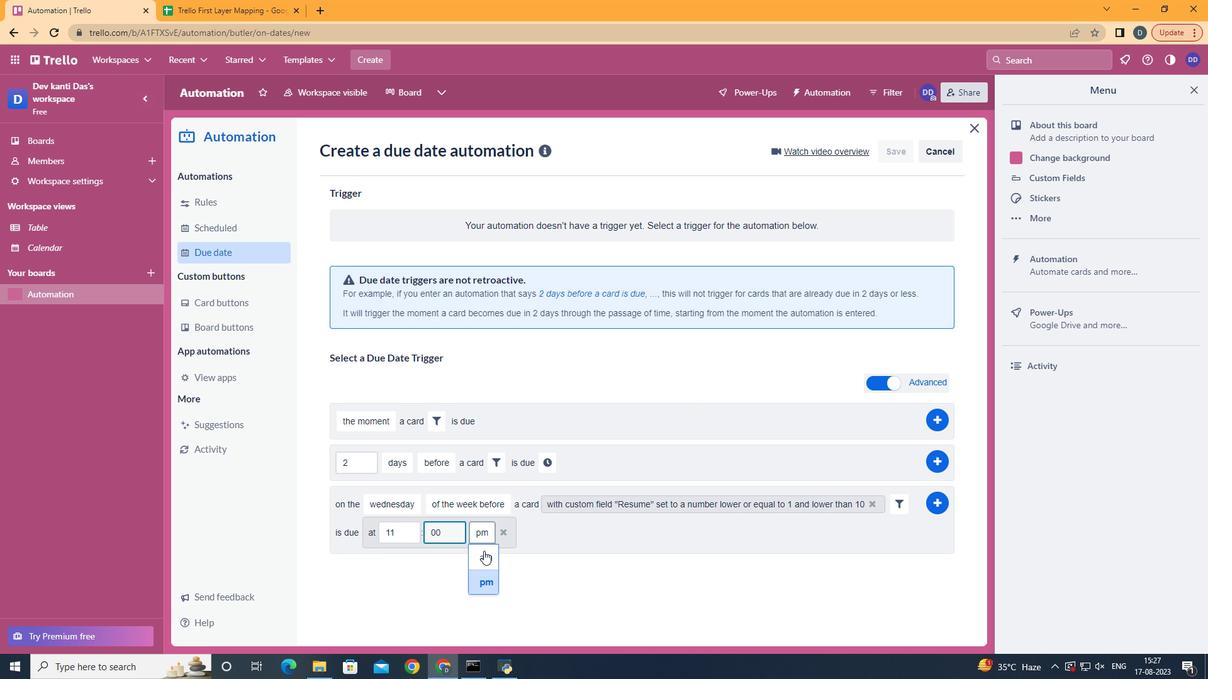 
Action: Mouse pressed left at (484, 551)
Screenshot: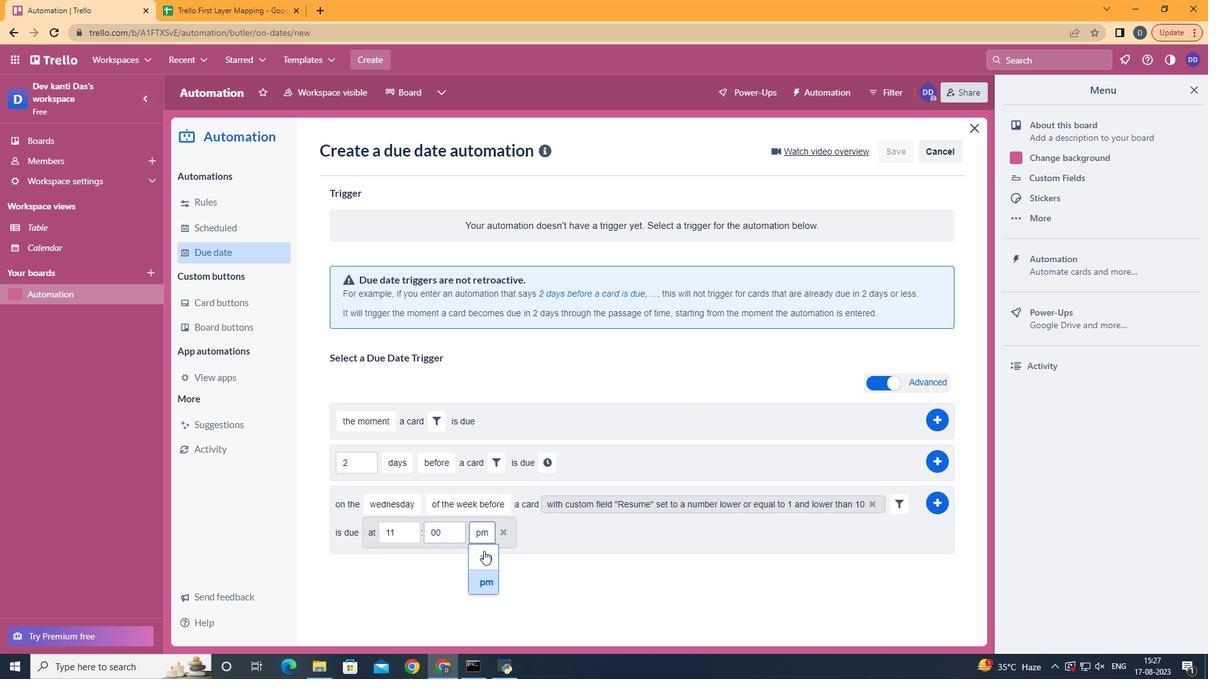 
Action: Mouse moved to (938, 501)
Screenshot: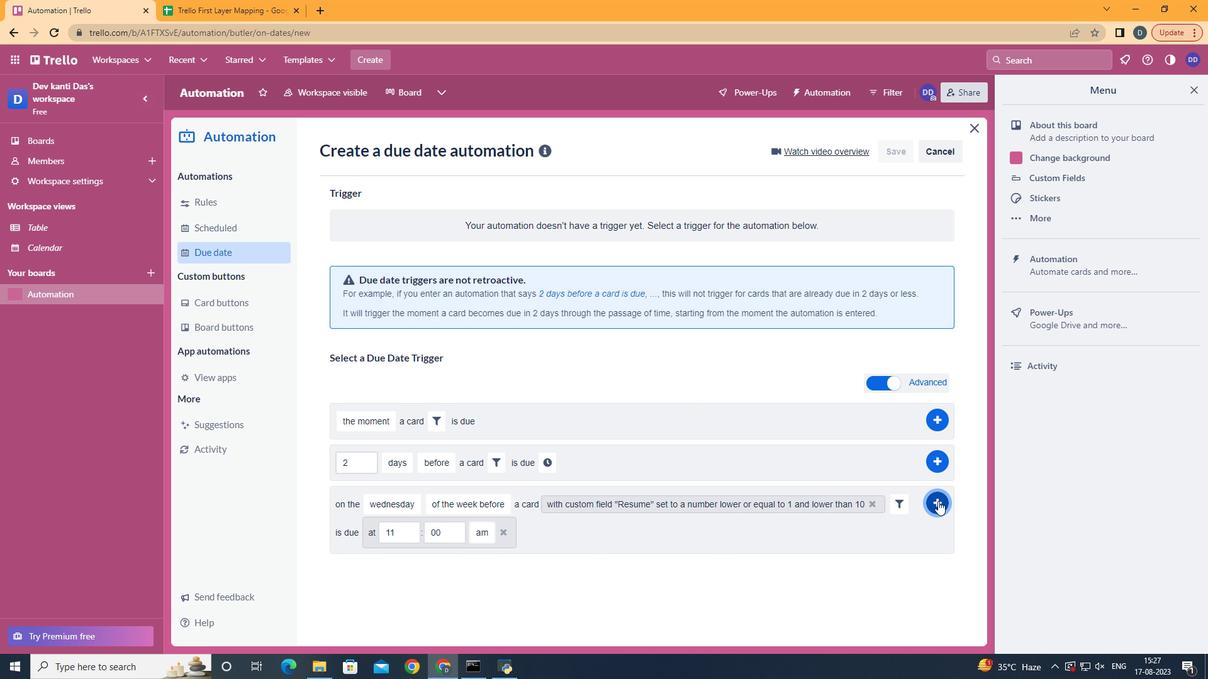 
Action: Mouse pressed left at (938, 501)
Screenshot: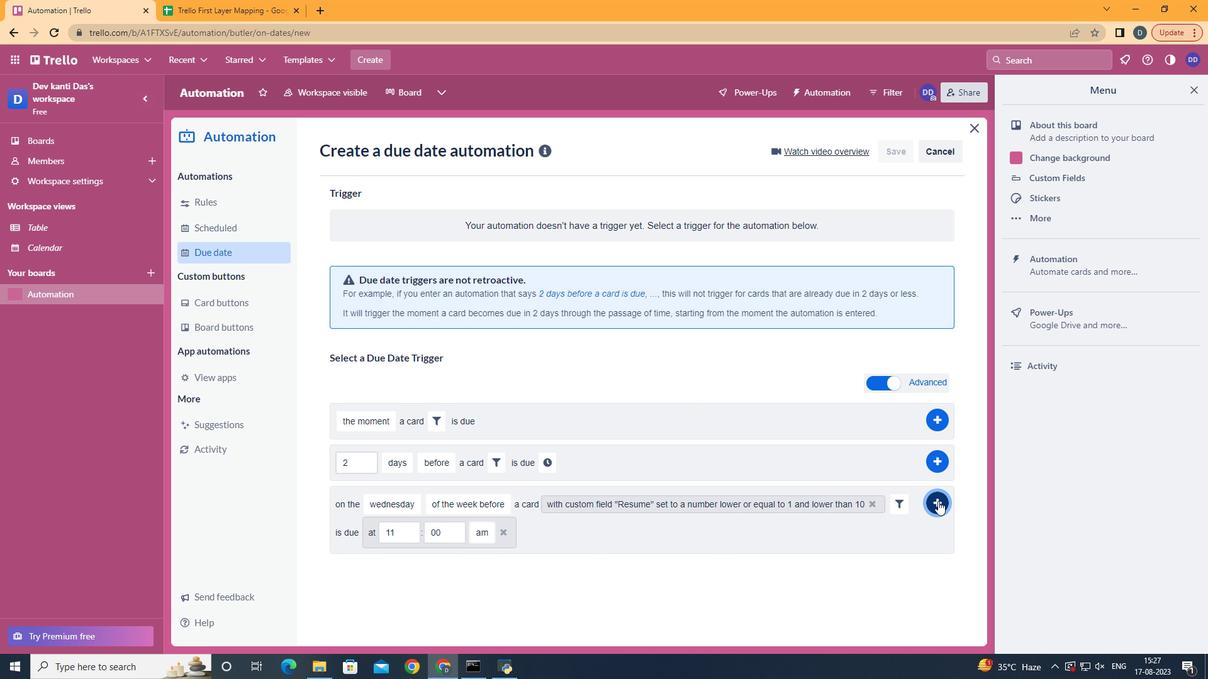 
